 Task: Look for space in Santa Cruz del Norte, Cuba from 2nd June, 2023 to 9th June, 2023 for 5 adults in price range Rs.7000 to Rs.13000. Place can be shared room with 2 bedrooms having 5 beds and 2 bathrooms. Property type can be house, flat, guest house. Booking option can be shelf check-in. Required host language is .
Action: Mouse moved to (361, 124)
Screenshot: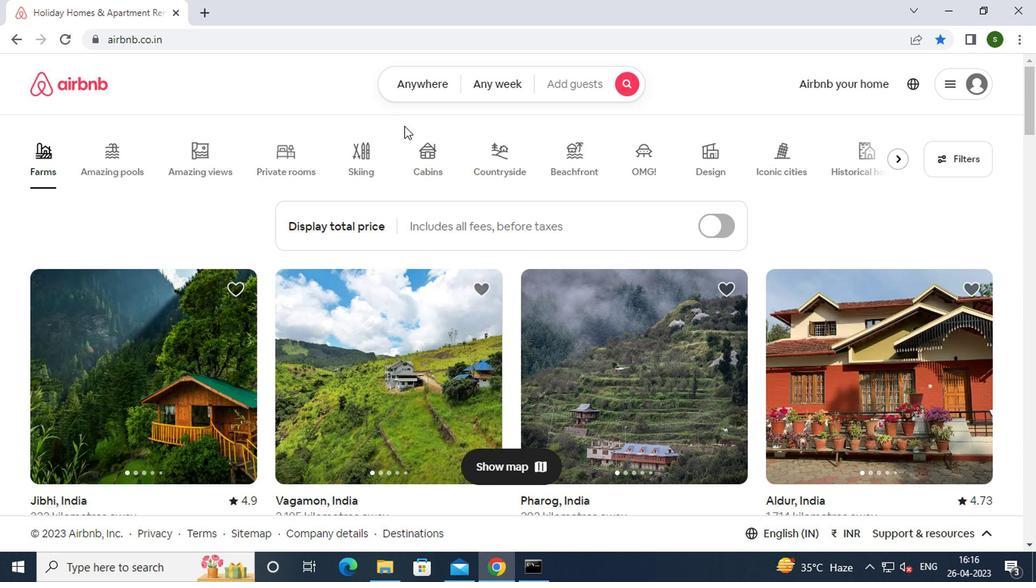 
Action: Mouse pressed left at (361, 124)
Screenshot: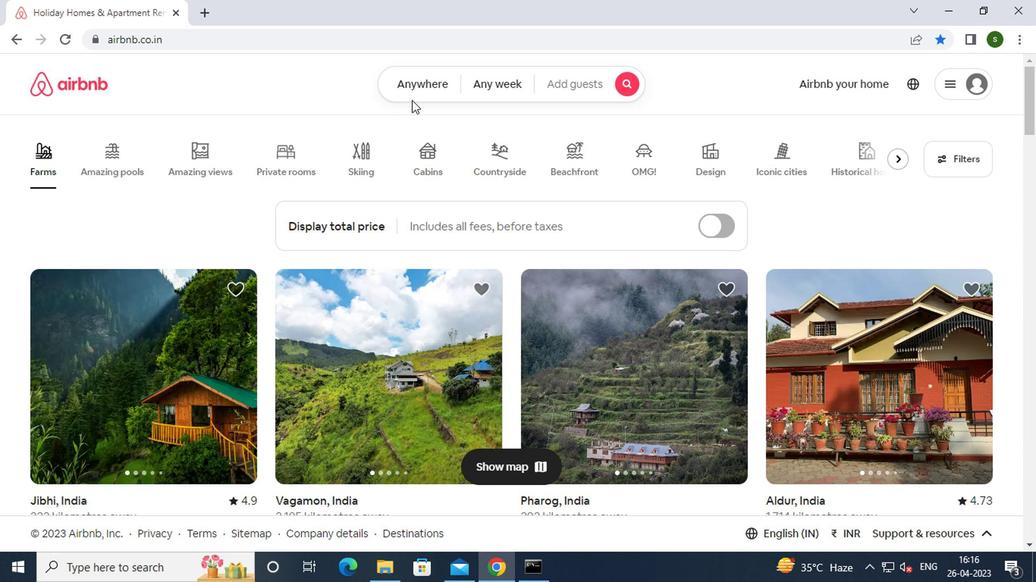 
Action: Mouse moved to (282, 172)
Screenshot: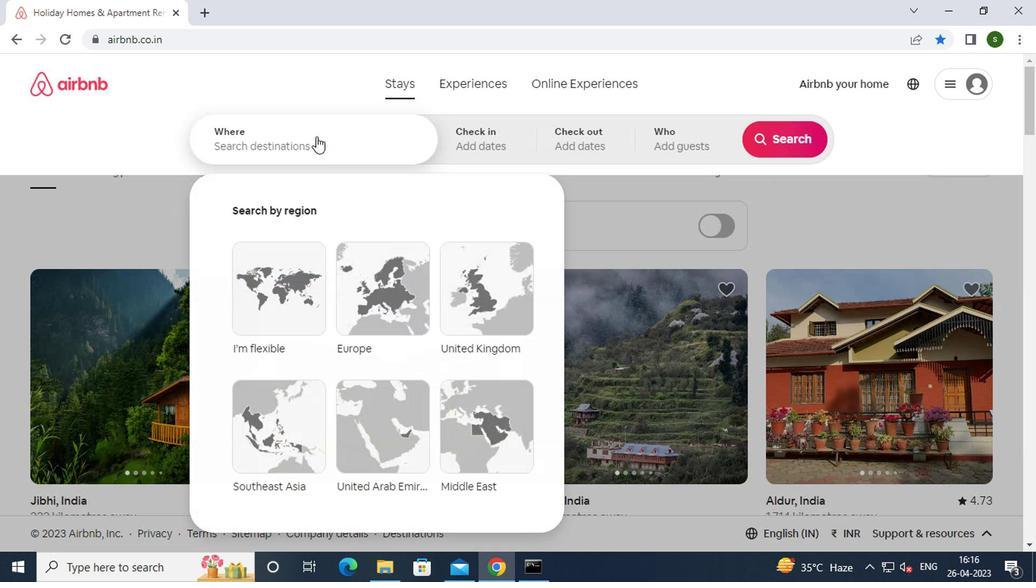 
Action: Mouse pressed left at (282, 172)
Screenshot: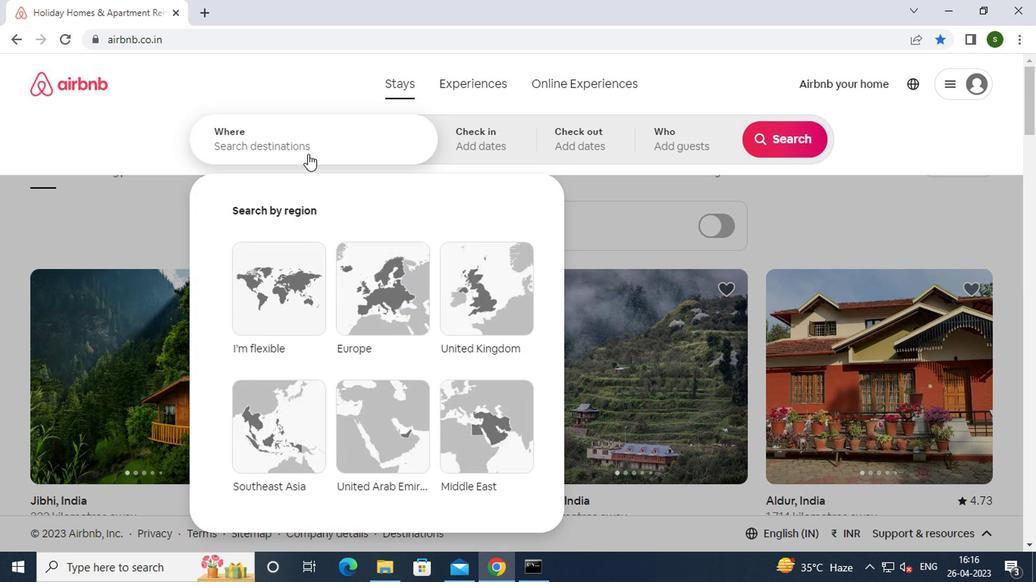 
Action: Key pressed s<Key.caps_lock>anta<Key.space><Key.caps_lock>c<Key.caps_lock>ruz<Key.space>del<Key.space><Key.caps_lock>n<Key.caps_lock>orte,
Screenshot: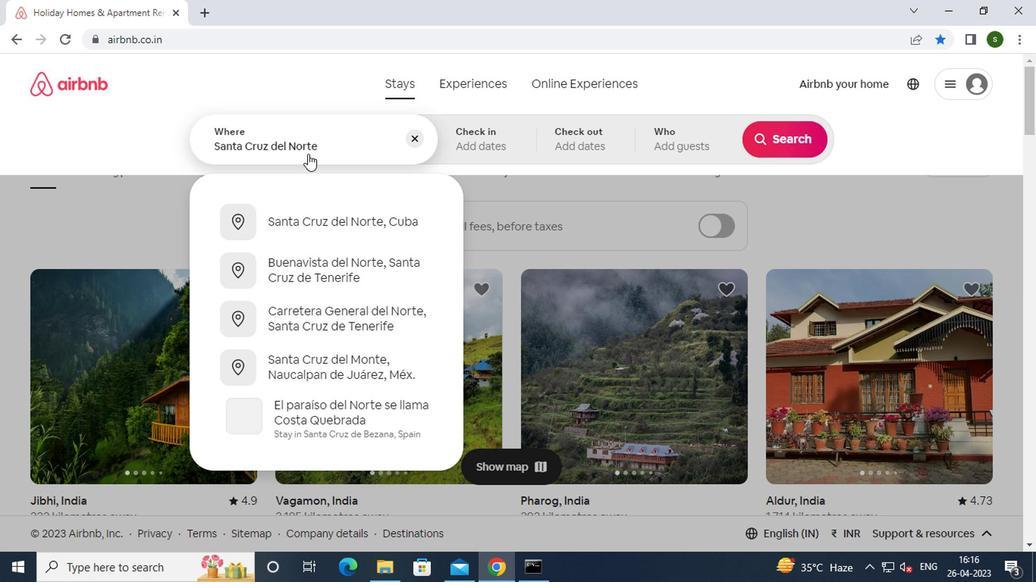 
Action: Mouse moved to (320, 214)
Screenshot: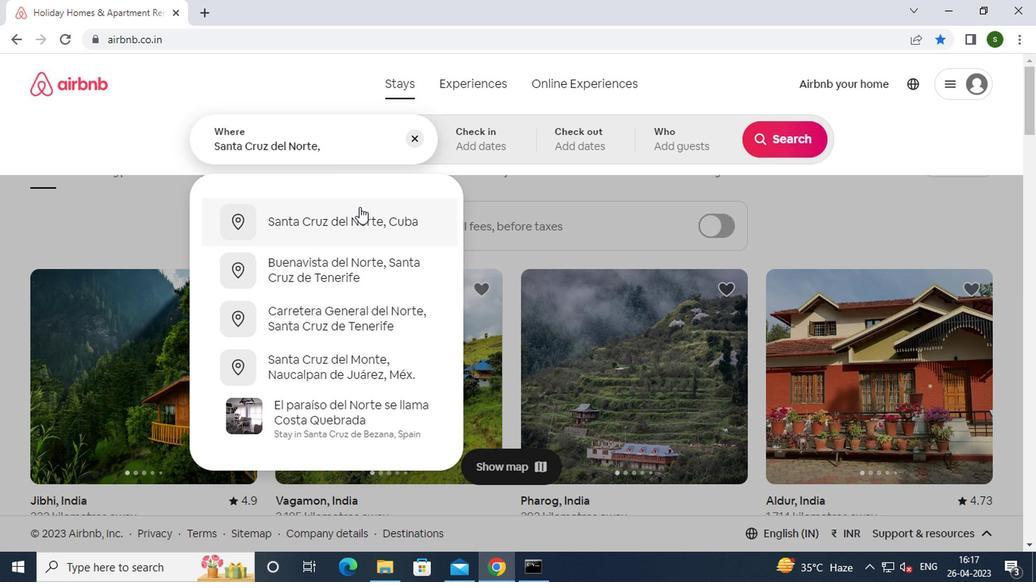 
Action: Mouse pressed left at (320, 214)
Screenshot: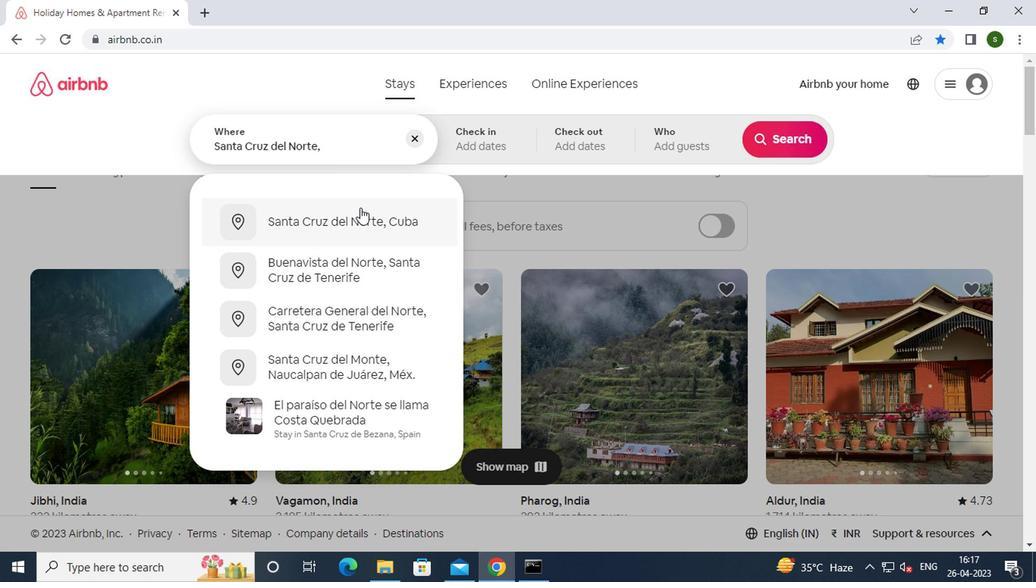 
Action: Mouse moved to (614, 250)
Screenshot: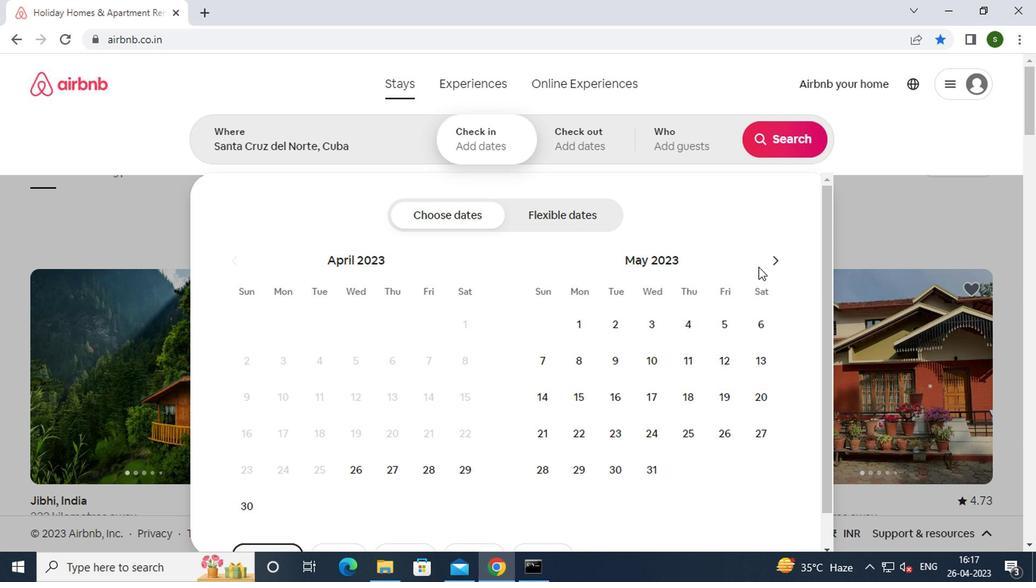 
Action: Mouse pressed left at (614, 250)
Screenshot: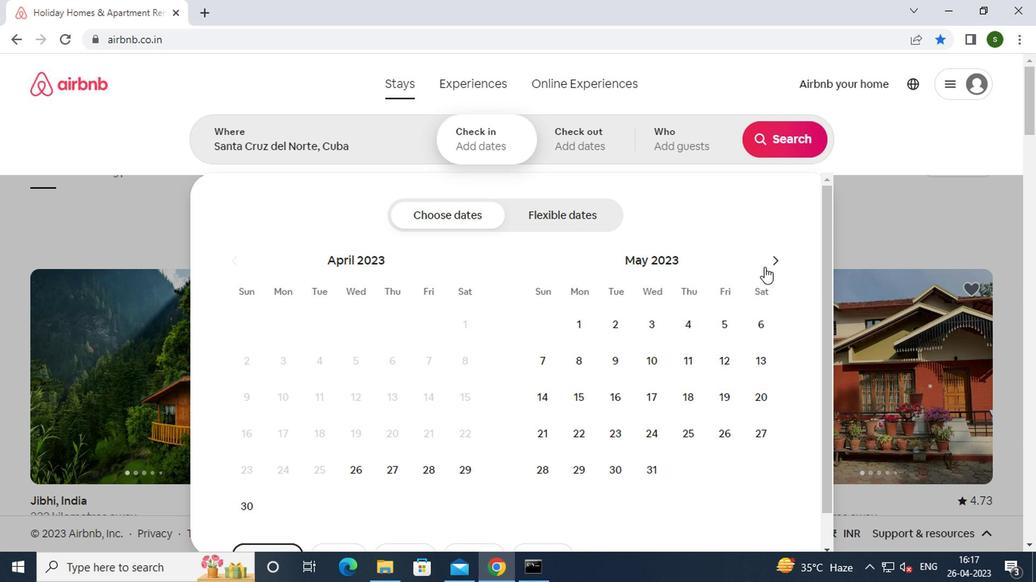
Action: Mouse moved to (573, 290)
Screenshot: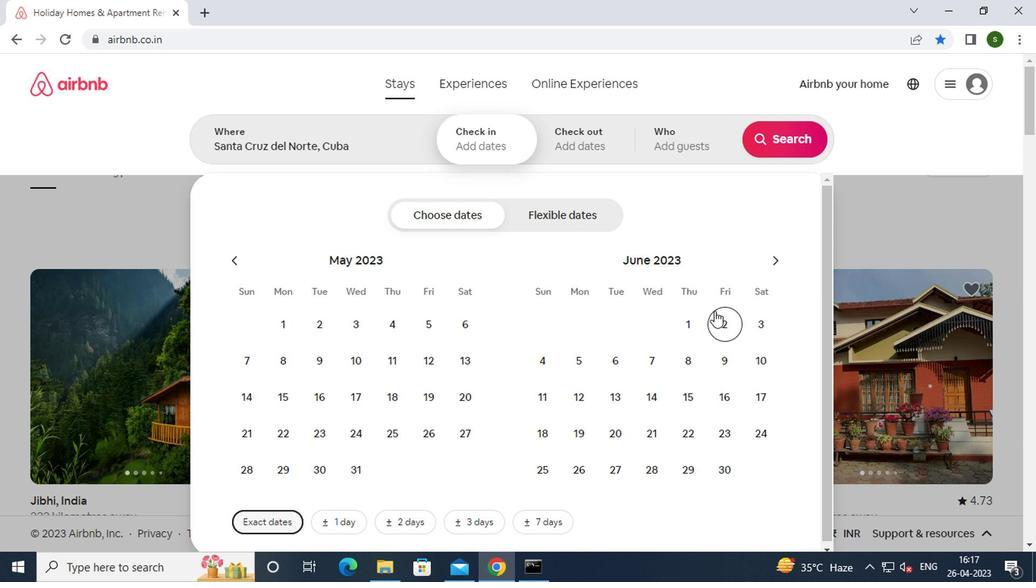 
Action: Mouse pressed left at (573, 290)
Screenshot: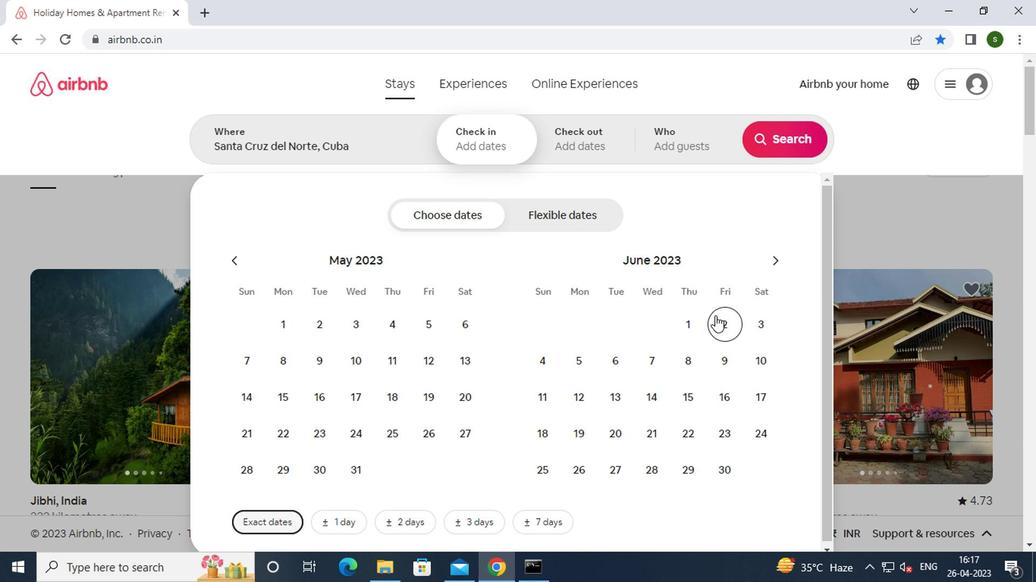
Action: Mouse moved to (578, 318)
Screenshot: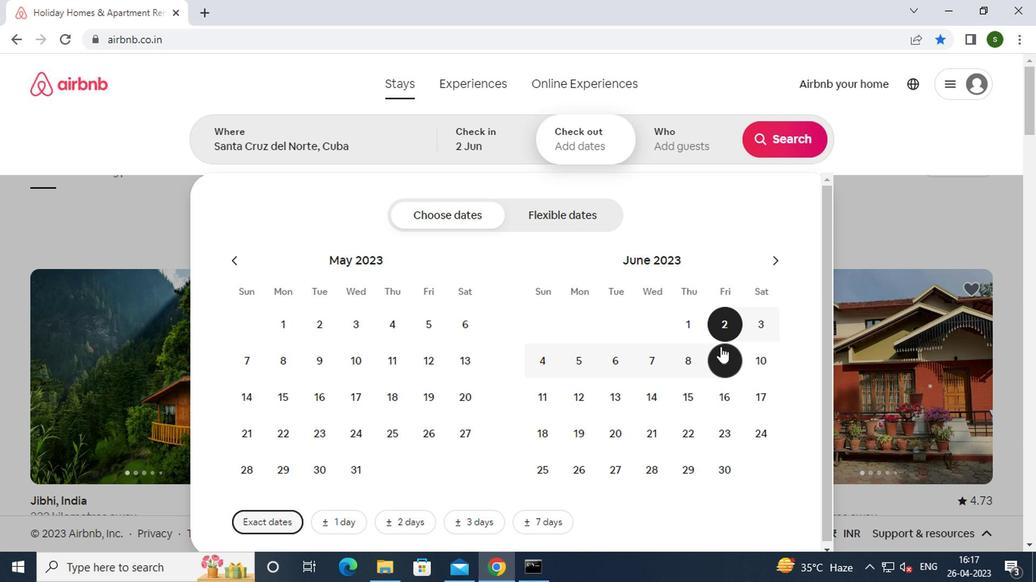 
Action: Mouse pressed left at (578, 318)
Screenshot: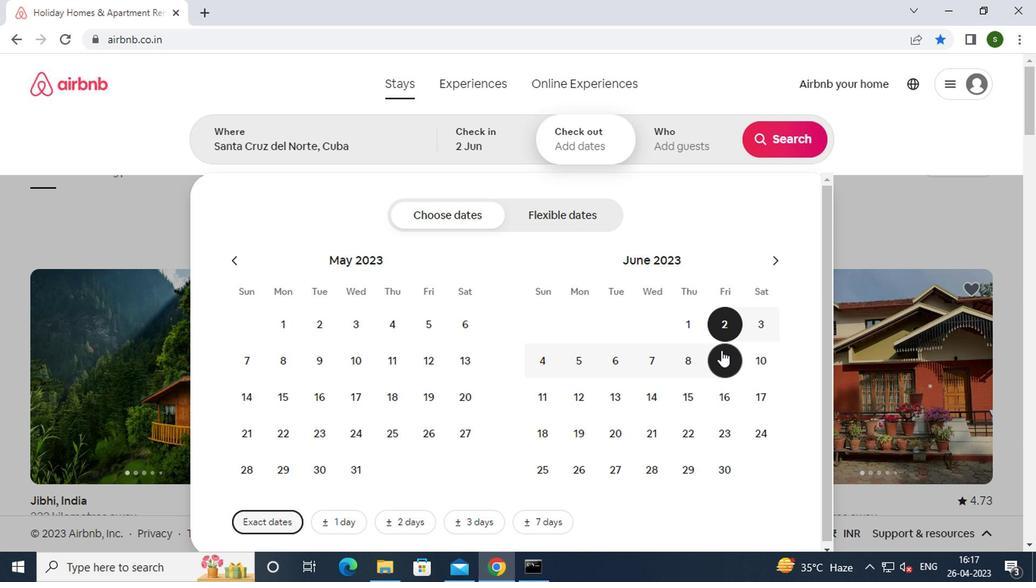
Action: Mouse moved to (550, 170)
Screenshot: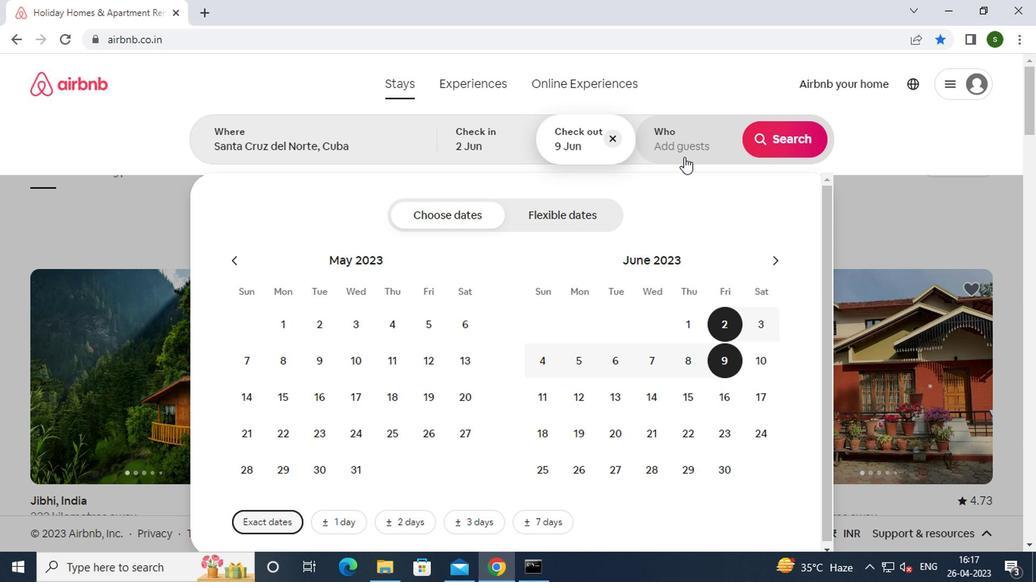 
Action: Mouse pressed left at (550, 170)
Screenshot: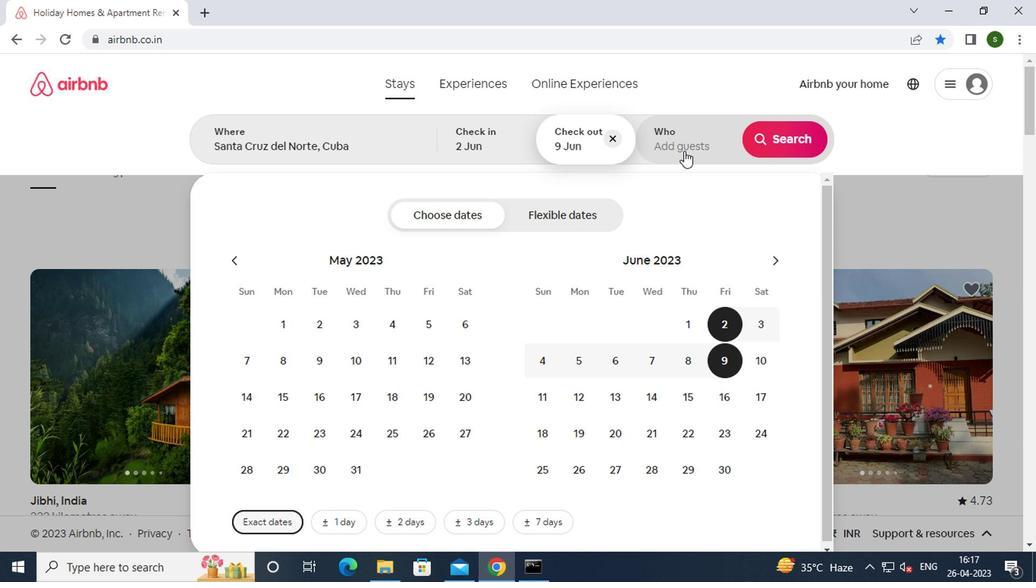 
Action: Mouse moved to (625, 219)
Screenshot: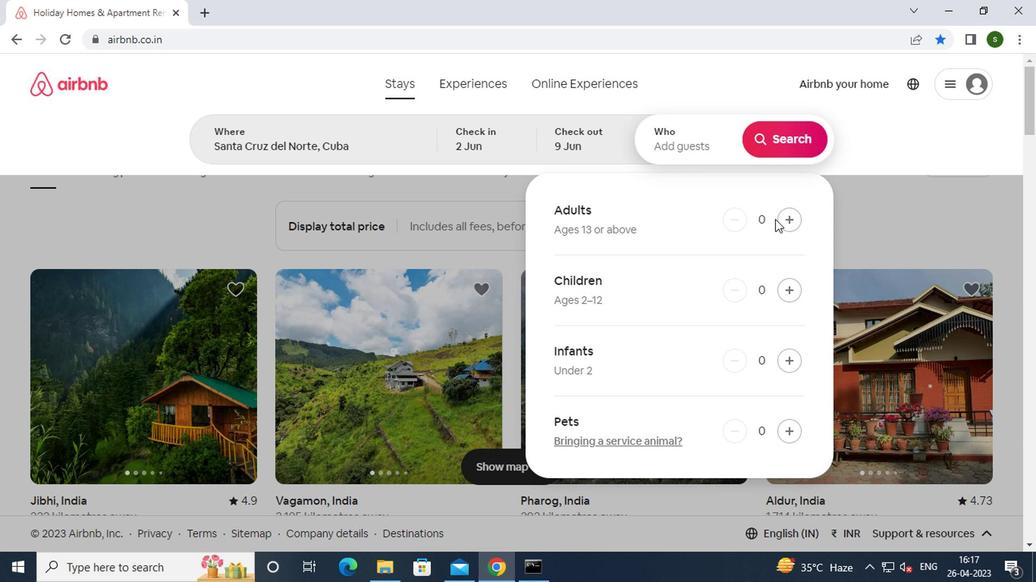 
Action: Mouse pressed left at (625, 219)
Screenshot: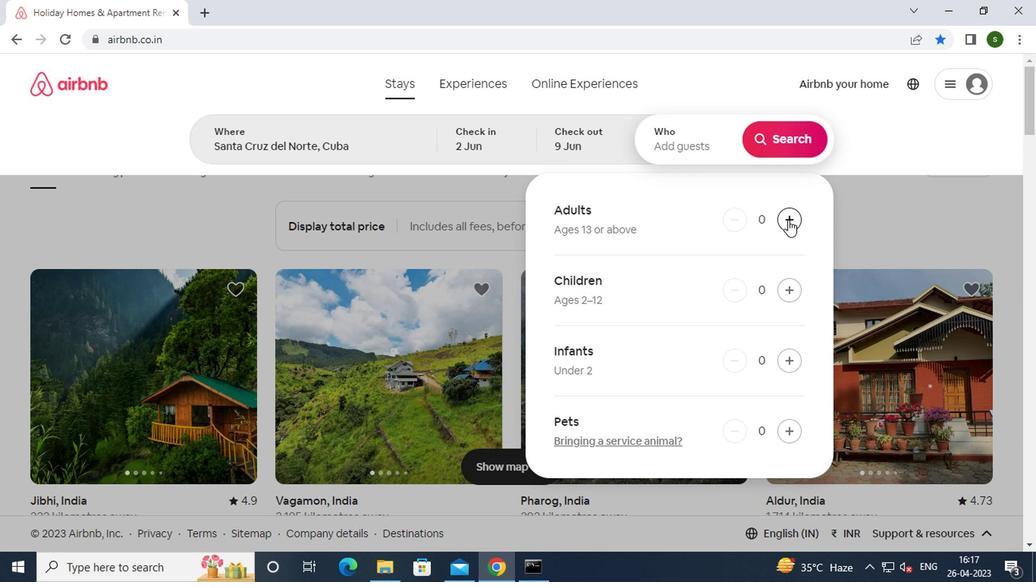 
Action: Mouse pressed left at (625, 219)
Screenshot: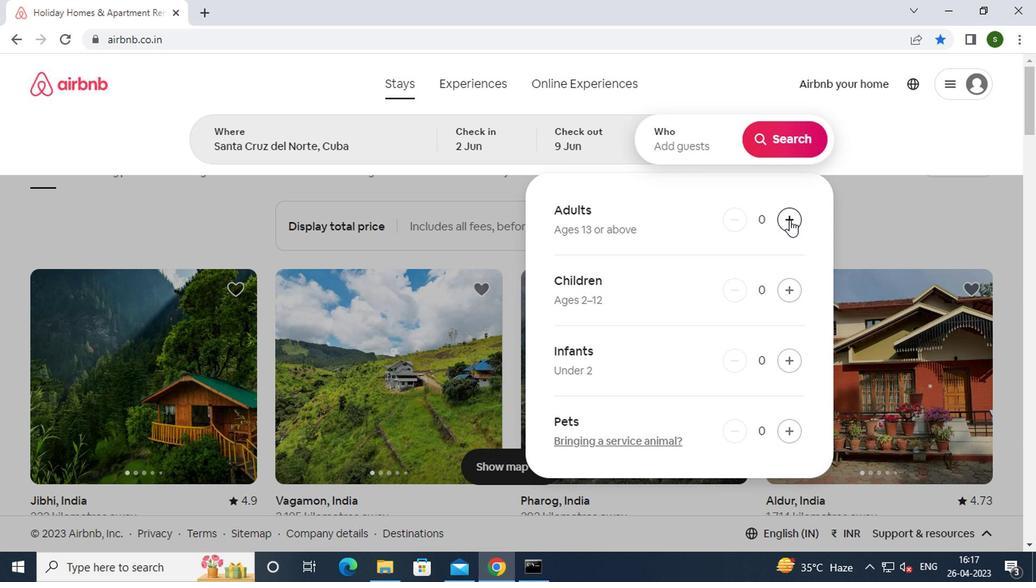 
Action: Mouse pressed left at (625, 219)
Screenshot: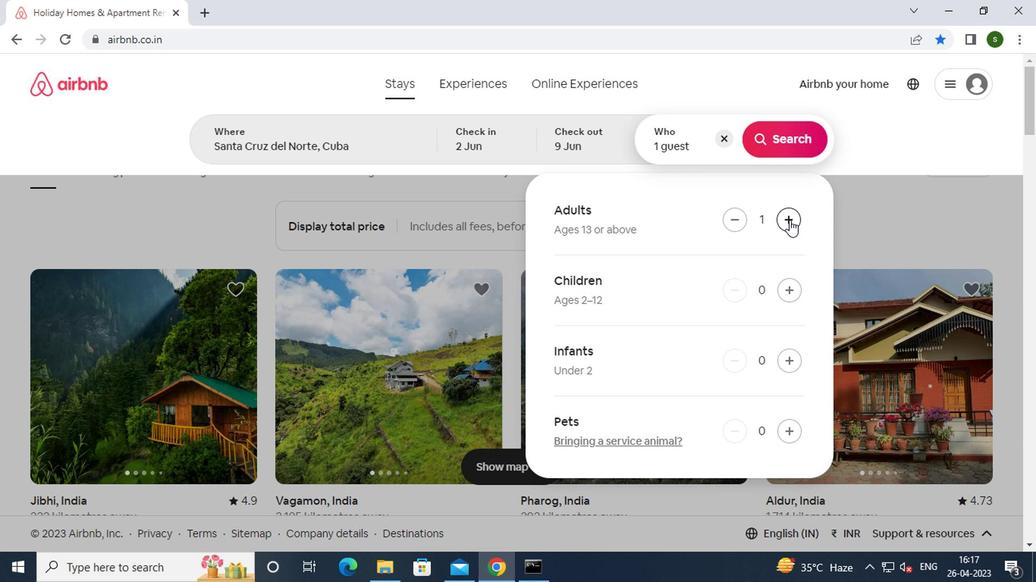 
Action: Mouse pressed left at (625, 219)
Screenshot: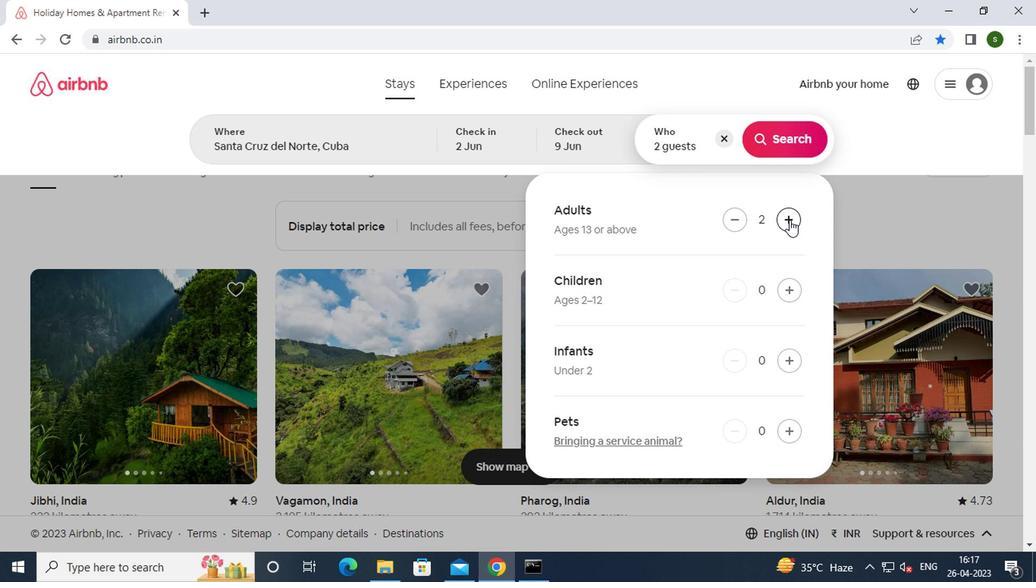 
Action: Mouse pressed left at (625, 219)
Screenshot: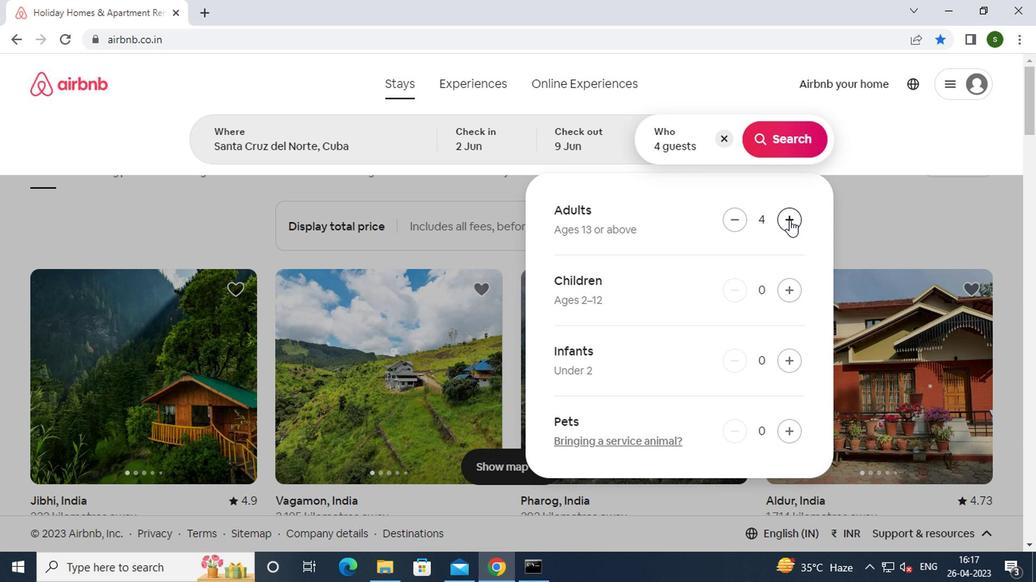 
Action: Mouse moved to (619, 167)
Screenshot: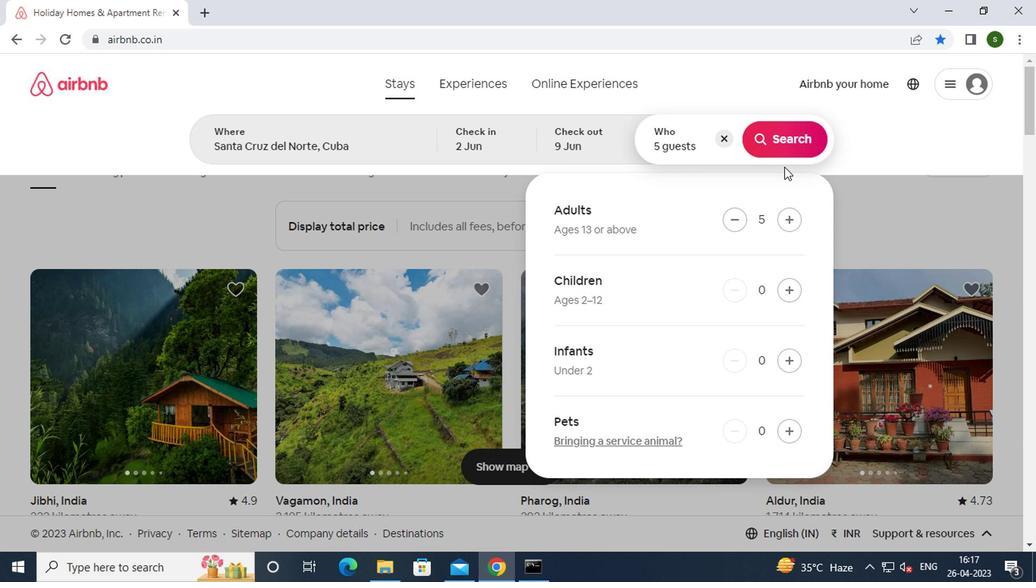 
Action: Mouse pressed left at (619, 167)
Screenshot: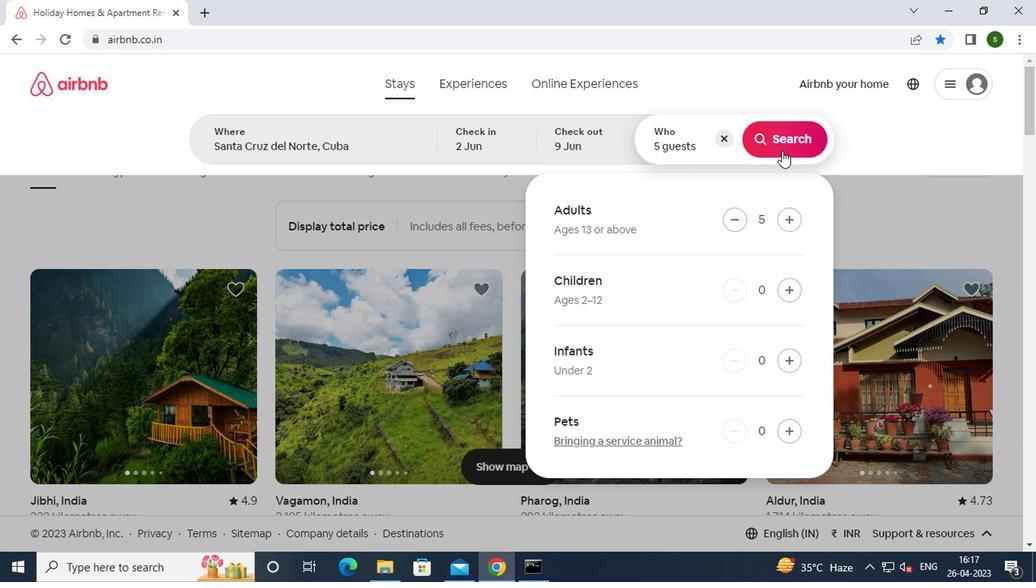 
Action: Mouse moved to (730, 169)
Screenshot: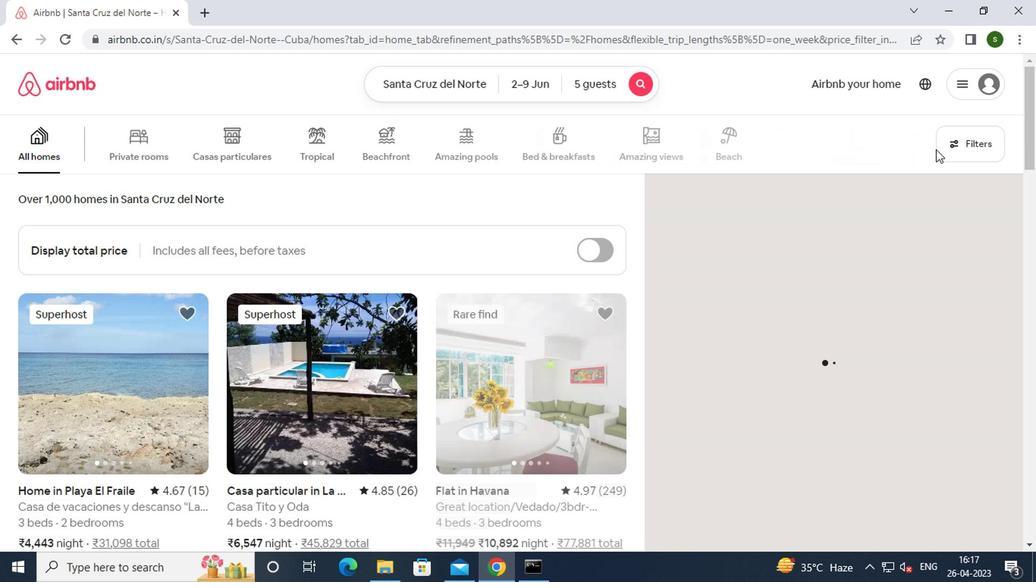 
Action: Mouse pressed left at (730, 169)
Screenshot: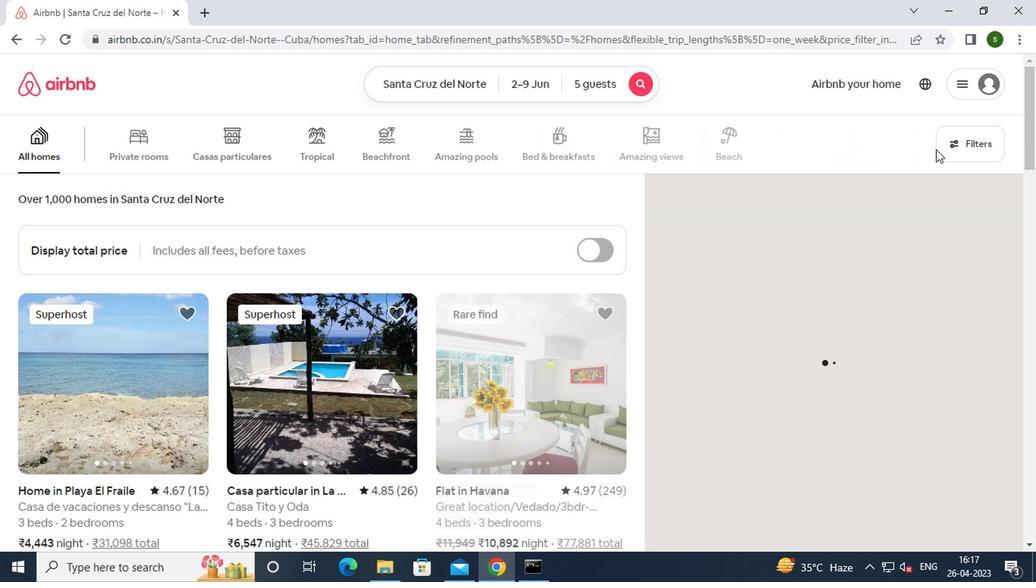 
Action: Mouse moved to (320, 299)
Screenshot: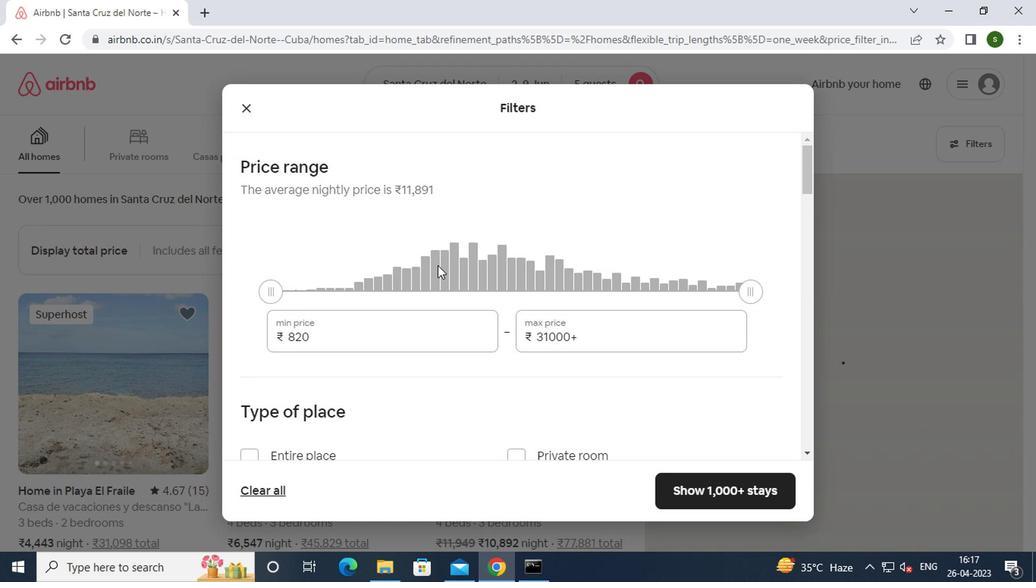 
Action: Mouse pressed left at (320, 299)
Screenshot: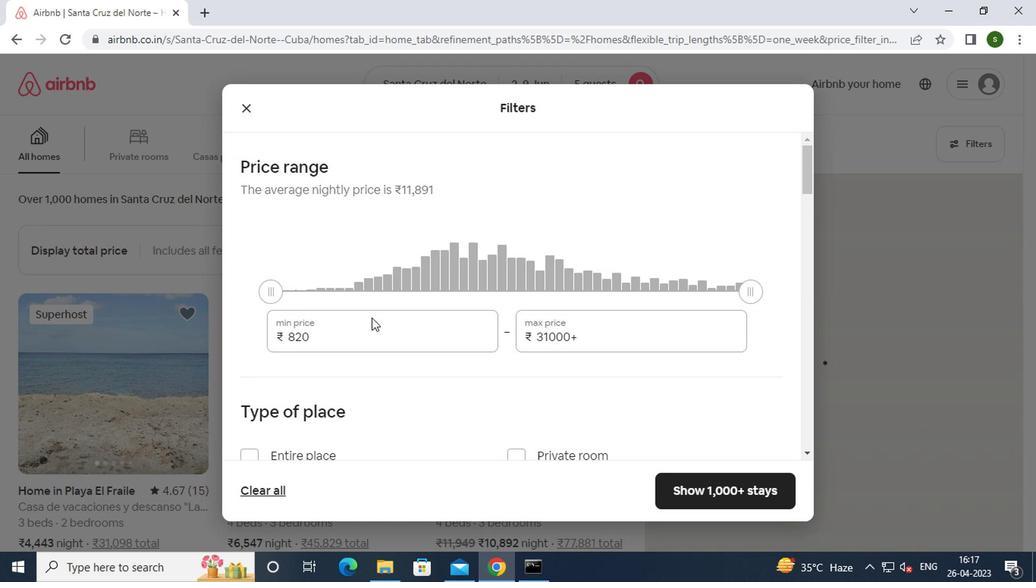 
Action: Key pressed <Key.backspace><Key.backspace><Key.backspace><Key.backspace><Key.backspace><Key.backspace><Key.backspace><Key.backspace><Key.backspace>7000
Screenshot: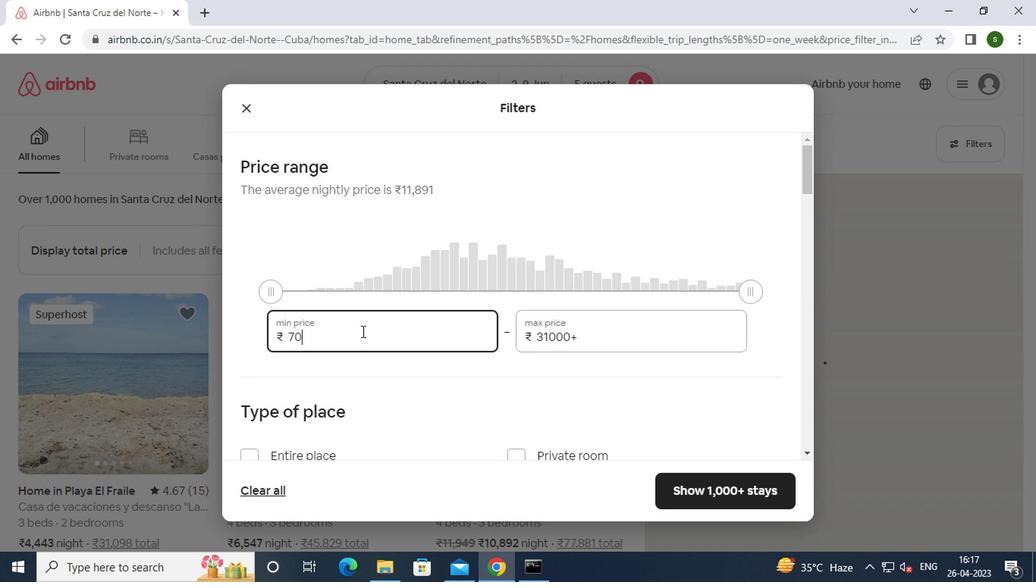 
Action: Mouse moved to (506, 303)
Screenshot: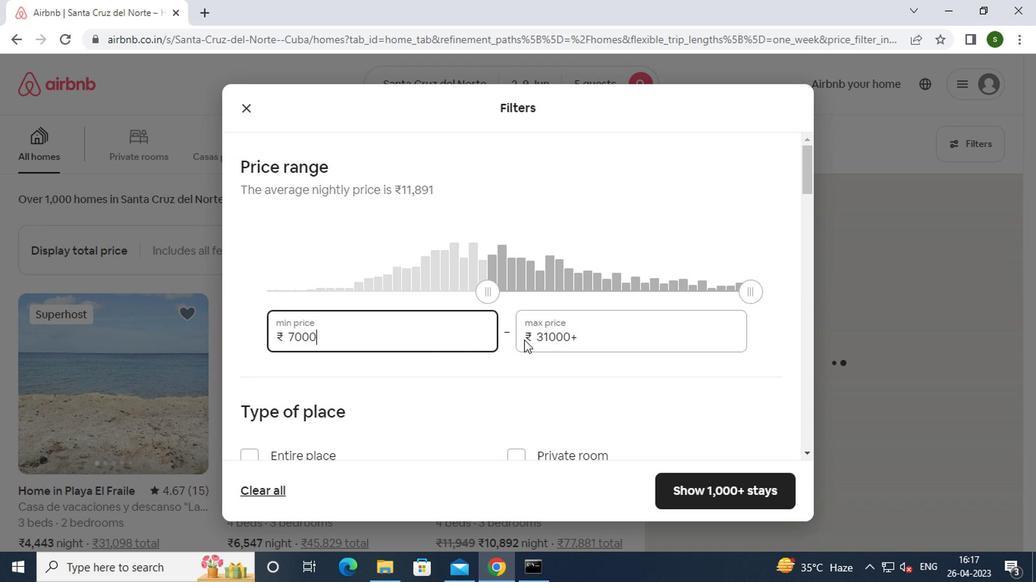 
Action: Mouse pressed left at (506, 303)
Screenshot: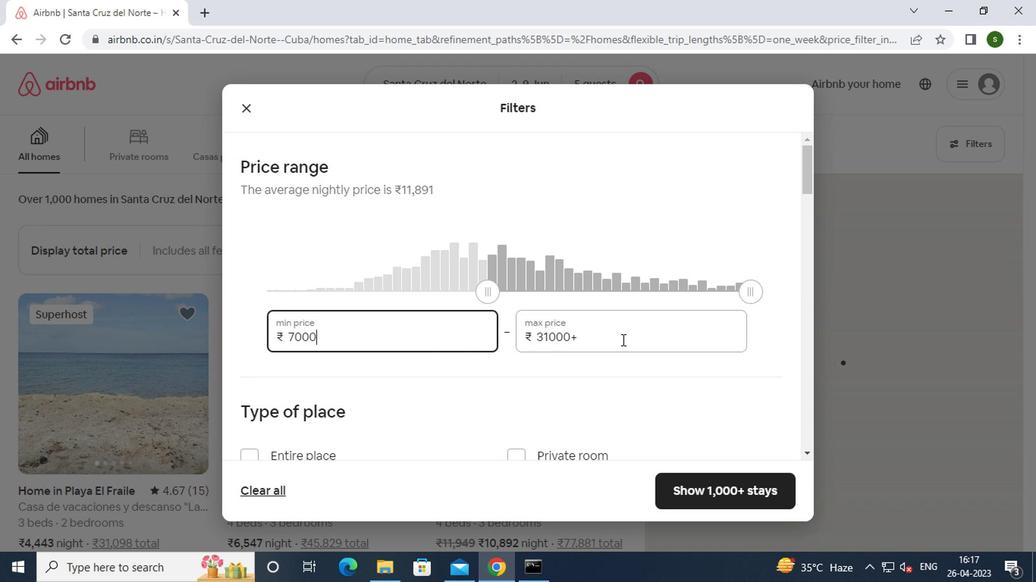 
Action: Mouse moved to (473, 314)
Screenshot: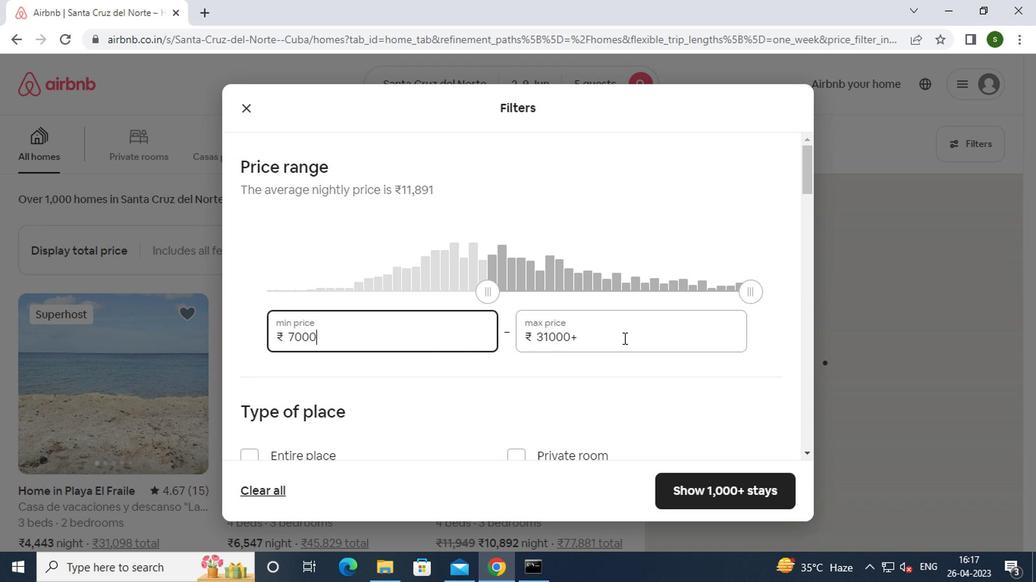
Action: Key pressed <Key.backspace><Key.backspace><Key.backspace><Key.backspace><Key.backspace><Key.backspace><Key.backspace><Key.backspace><Key.backspace><Key.backspace><Key.backspace><Key.backspace><Key.backspace><Key.backspace><Key.backspace>1300<Key.backspace><Key.backspace><Key.backspace><Key.backspace><Key.backspace><Key.backspace><Key.backspace><Key.backspace><Key.backspace><Key.backspace><Key.backspace>13000
Screenshot: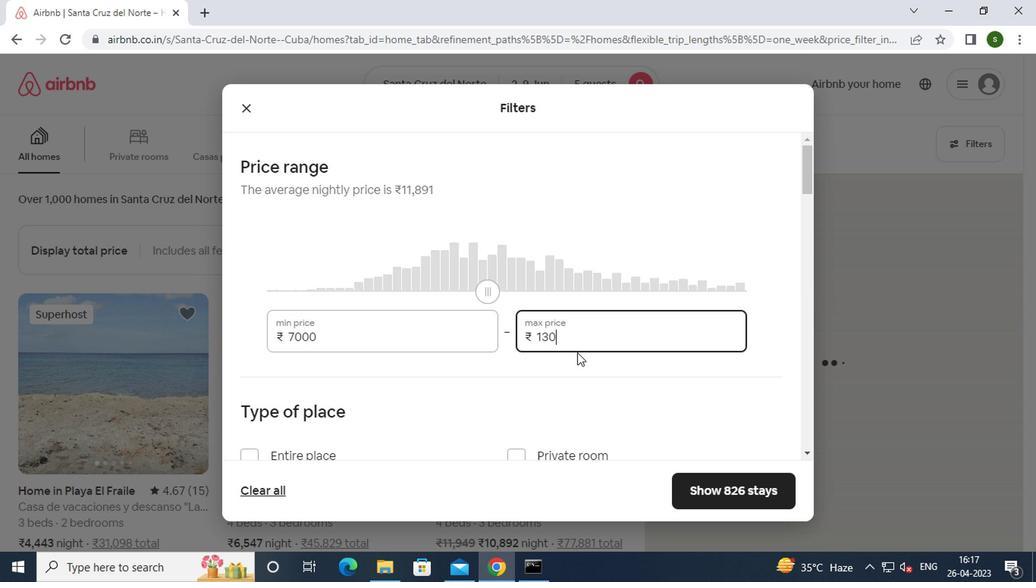 
Action: Mouse moved to (396, 317)
Screenshot: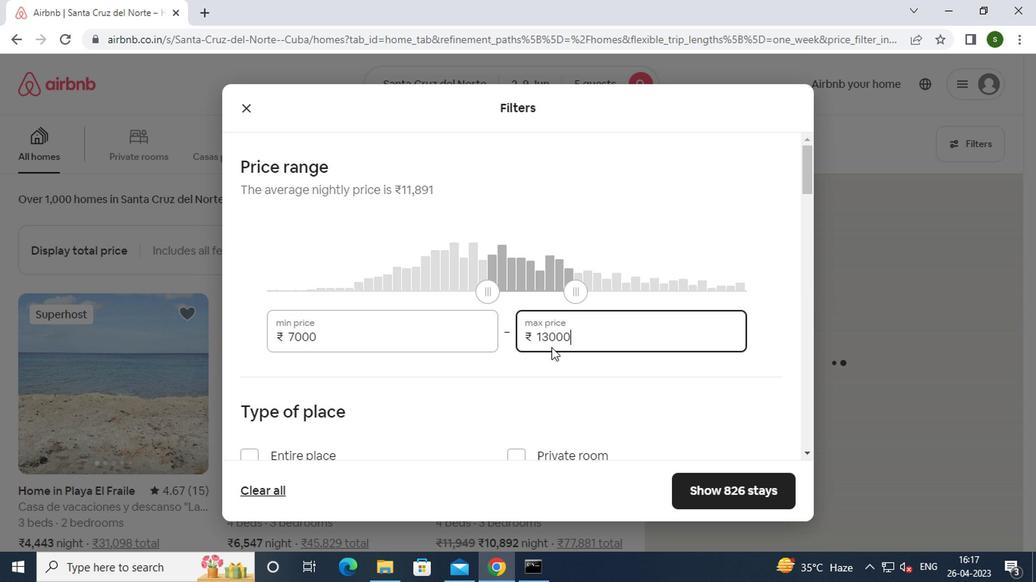 
Action: Mouse scrolled (396, 316) with delta (0, 0)
Screenshot: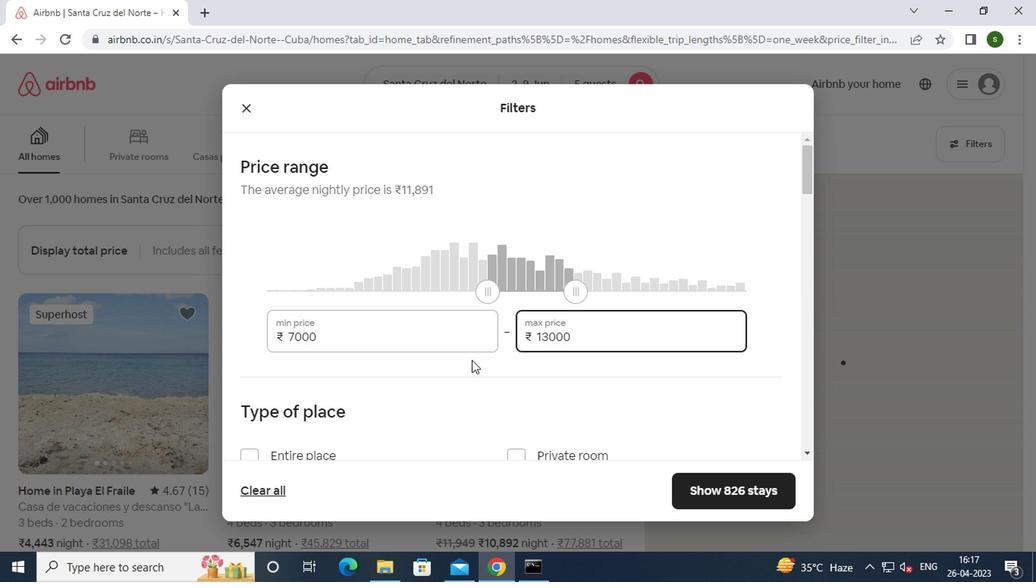 
Action: Mouse scrolled (396, 316) with delta (0, 0)
Screenshot: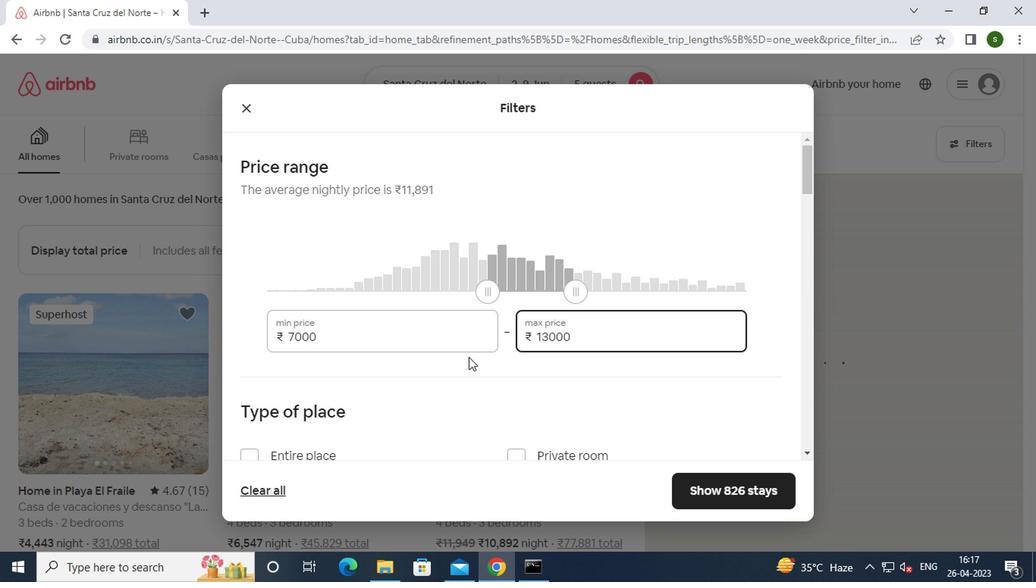 
Action: Mouse moved to (289, 330)
Screenshot: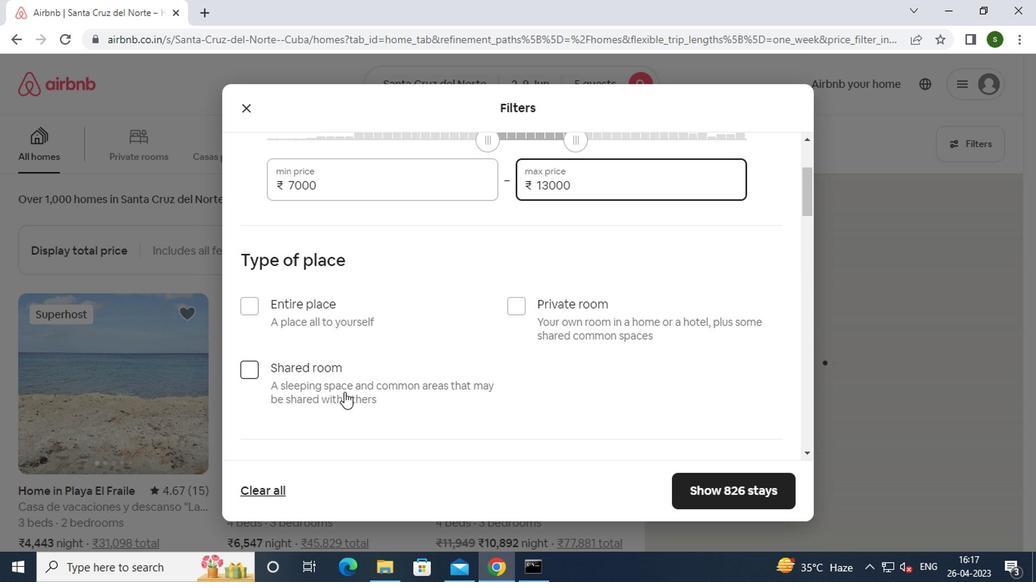 
Action: Mouse pressed left at (289, 330)
Screenshot: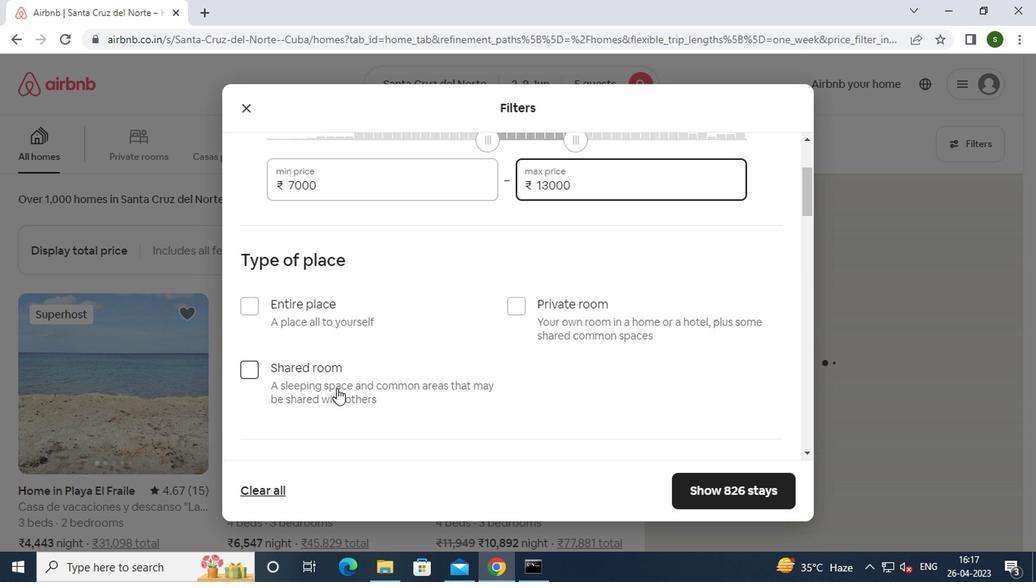 
Action: Mouse scrolled (289, 330) with delta (0, 0)
Screenshot: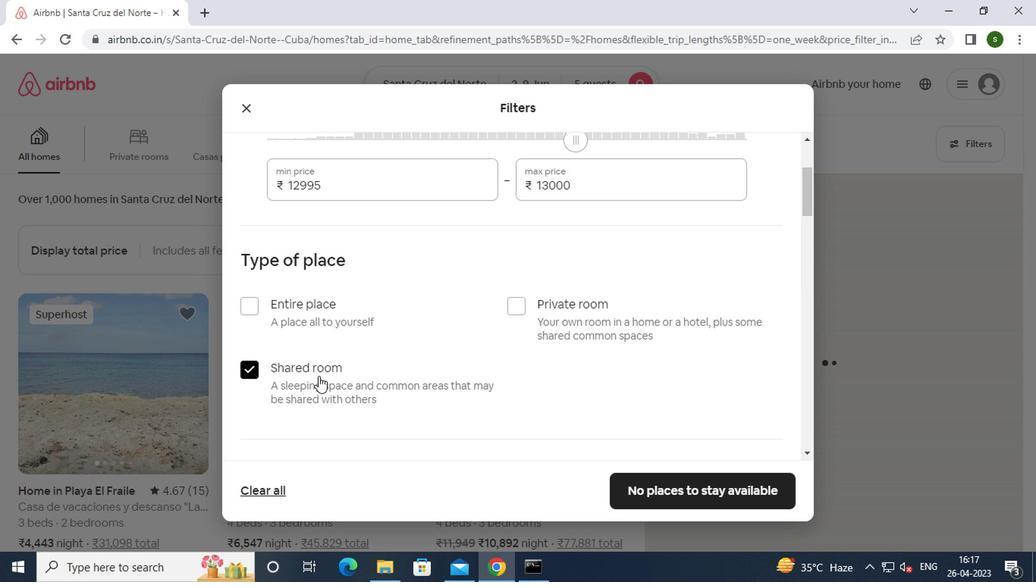 
Action: Mouse scrolled (289, 330) with delta (0, 0)
Screenshot: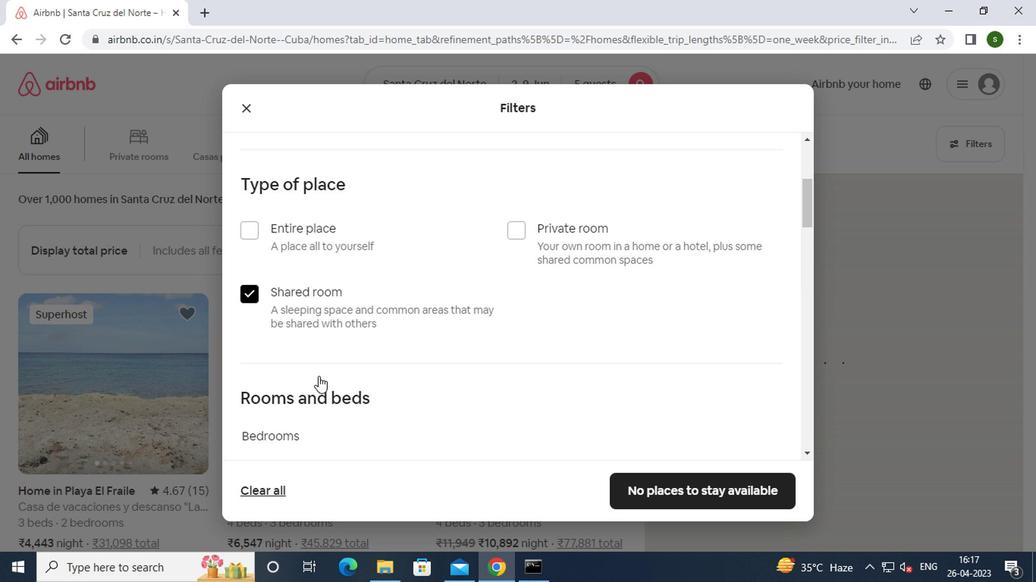 
Action: Mouse scrolled (289, 330) with delta (0, 0)
Screenshot: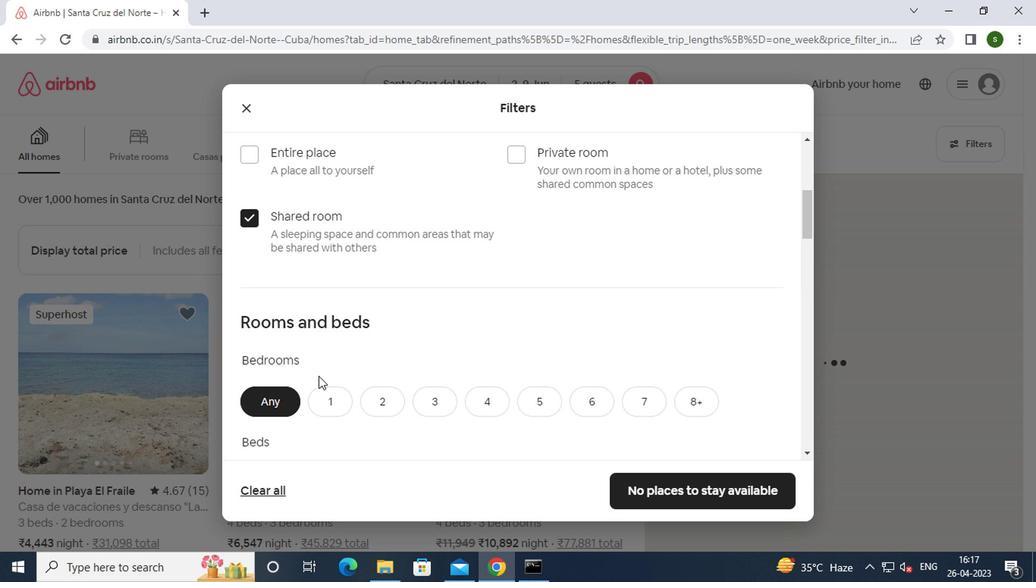 
Action: Mouse scrolled (289, 330) with delta (0, 0)
Screenshot: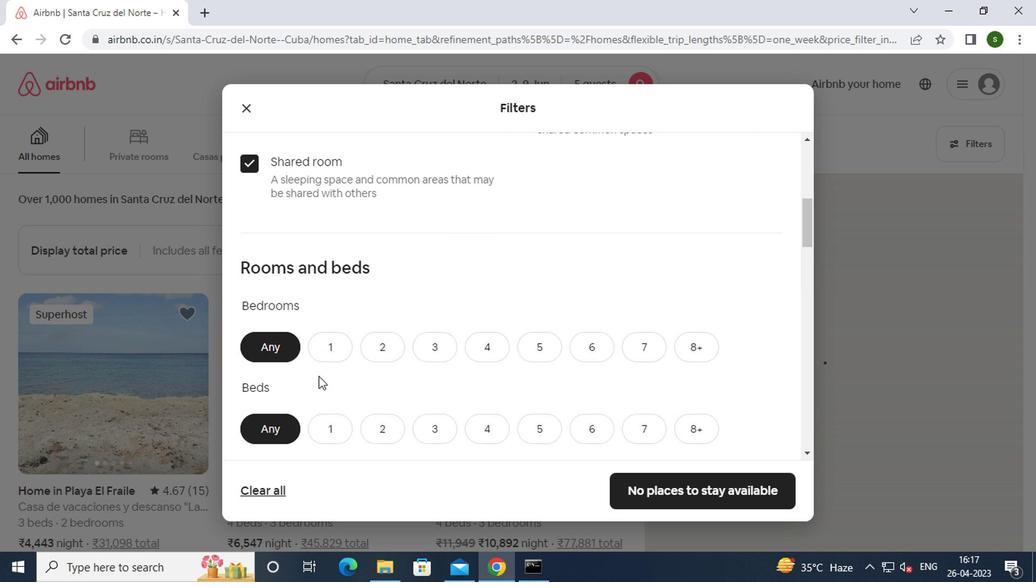 
Action: Mouse moved to (335, 239)
Screenshot: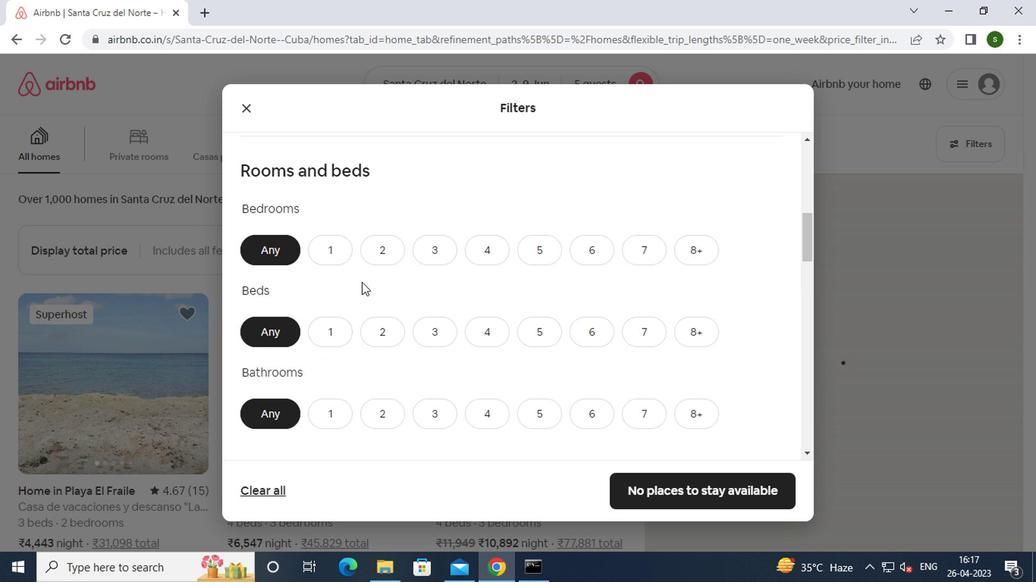 
Action: Mouse pressed left at (335, 239)
Screenshot: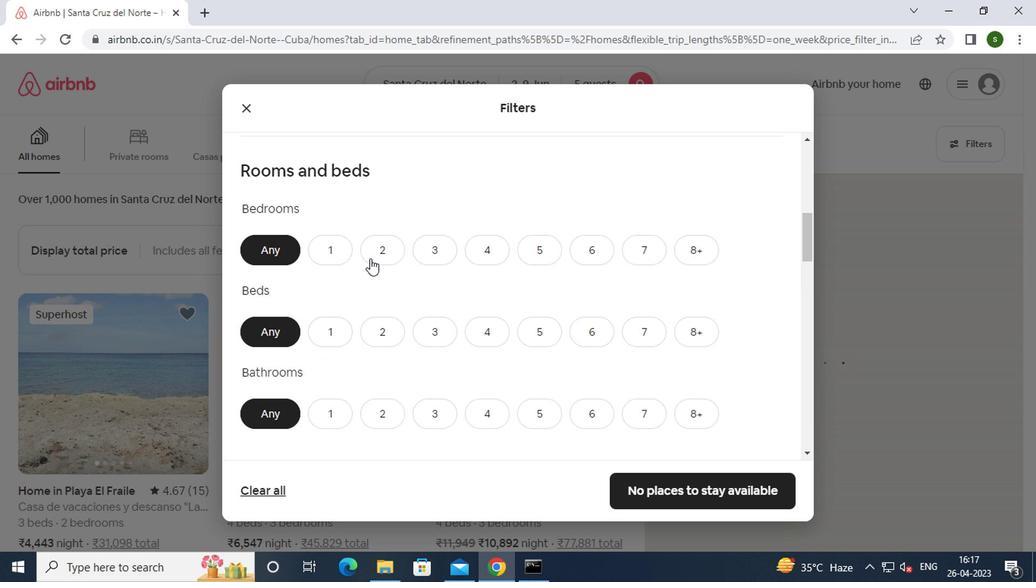 
Action: Mouse moved to (449, 303)
Screenshot: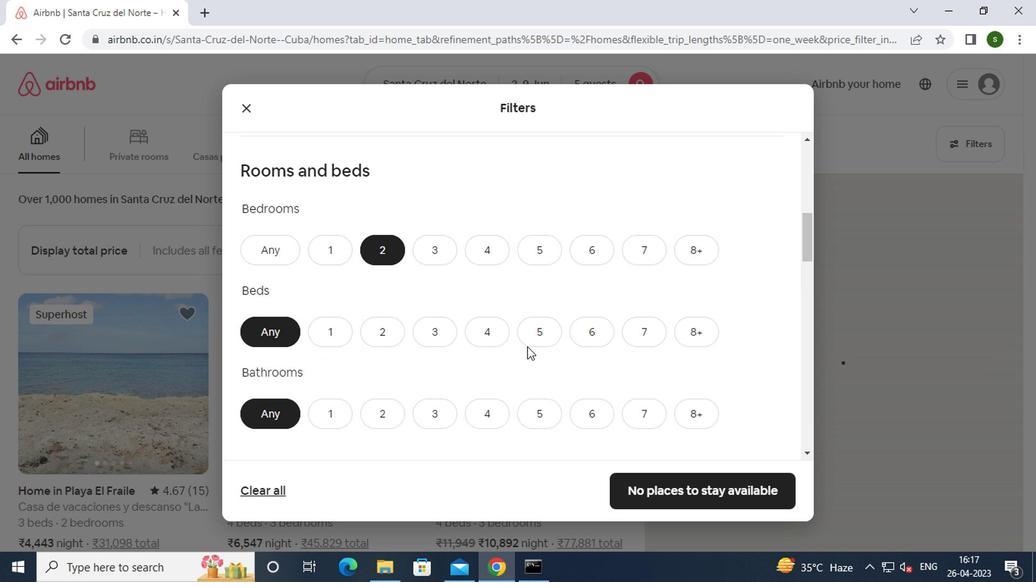 
Action: Mouse pressed left at (449, 303)
Screenshot: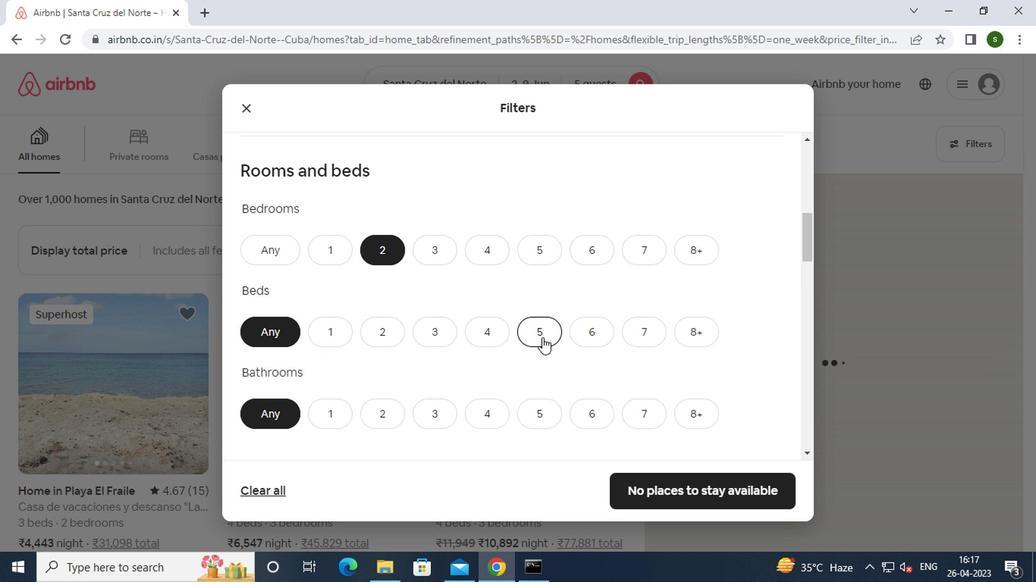 
Action: Mouse scrolled (449, 302) with delta (0, 0)
Screenshot: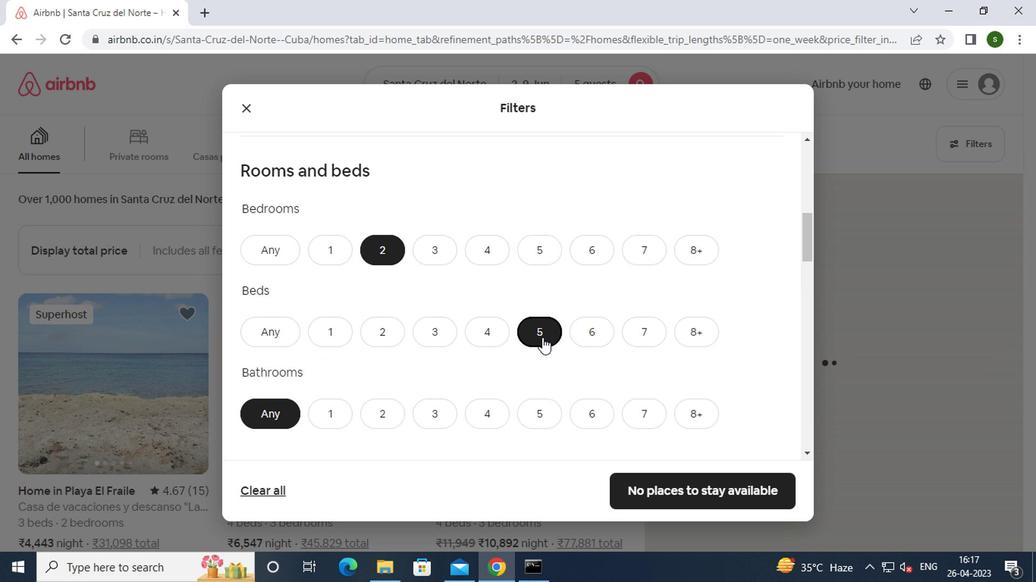 
Action: Mouse scrolled (449, 302) with delta (0, 0)
Screenshot: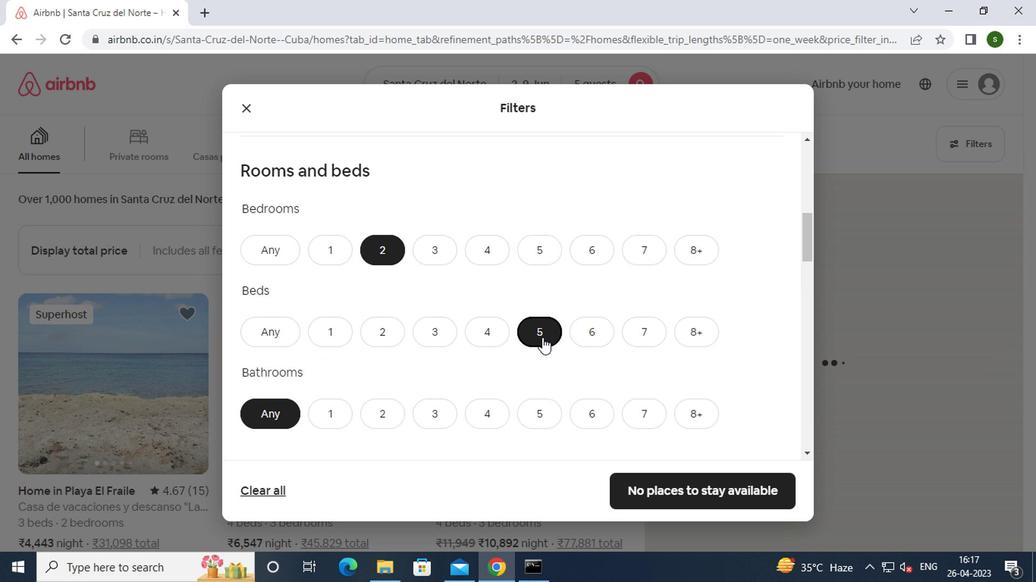 
Action: Mouse moved to (338, 256)
Screenshot: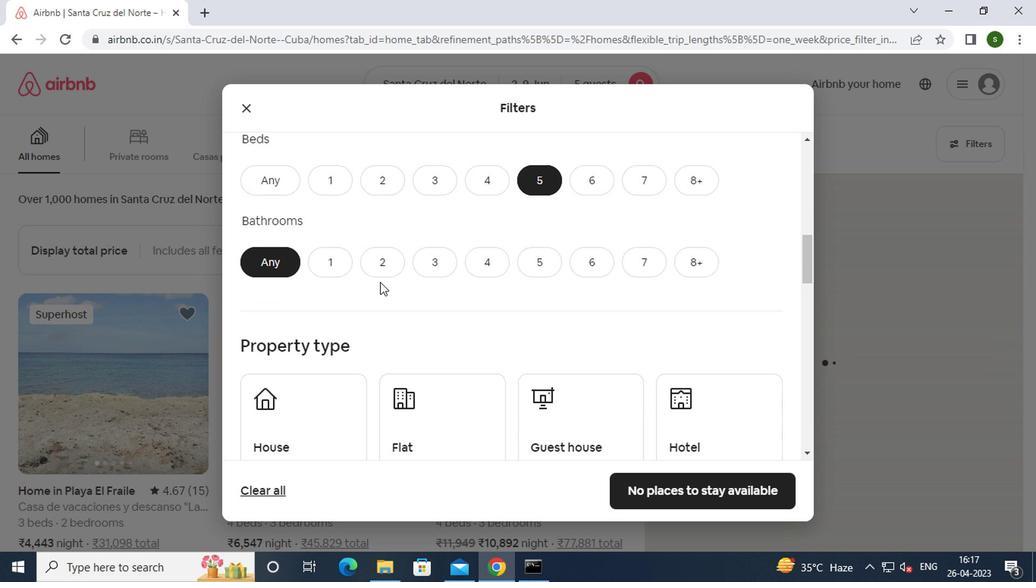 
Action: Mouse pressed left at (338, 256)
Screenshot: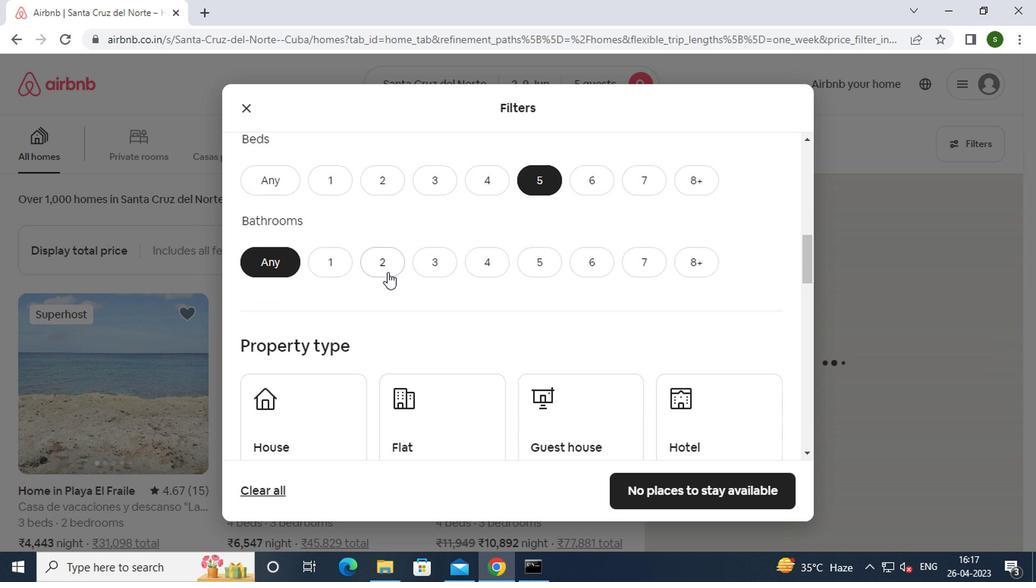 
Action: Mouse moved to (336, 257)
Screenshot: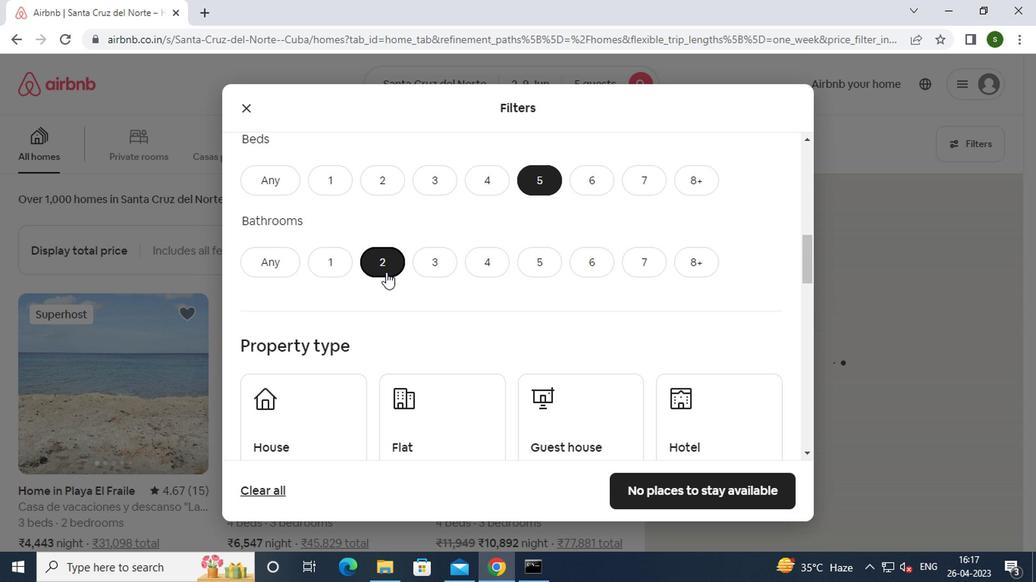
Action: Mouse scrolled (336, 256) with delta (0, 0)
Screenshot: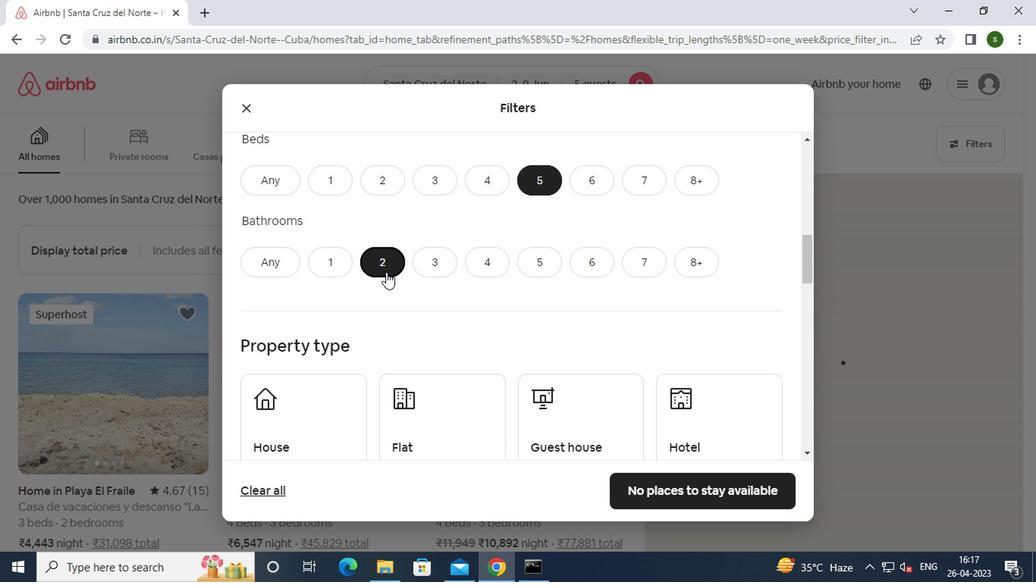 
Action: Mouse moved to (282, 287)
Screenshot: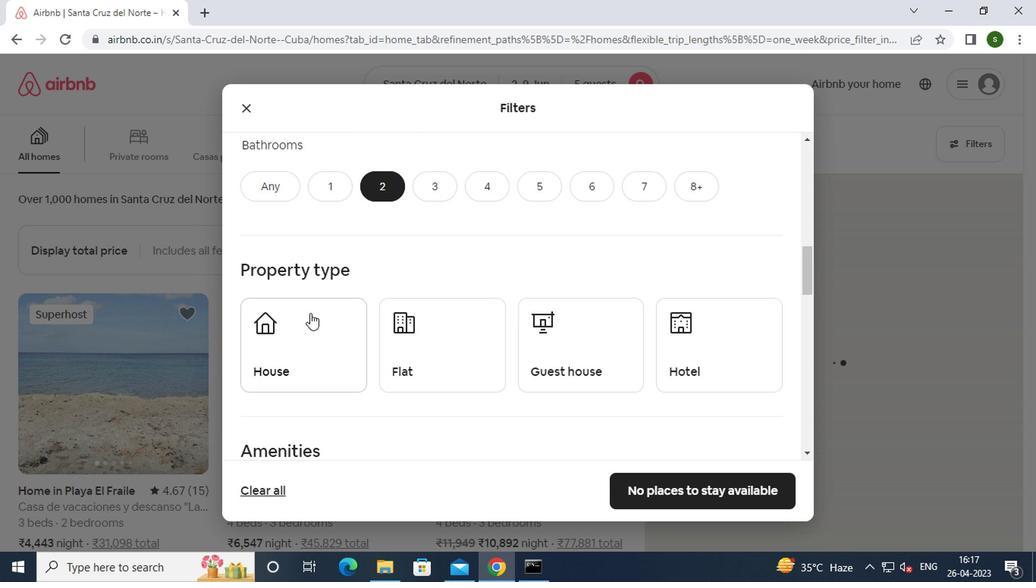 
Action: Mouse pressed left at (282, 287)
Screenshot: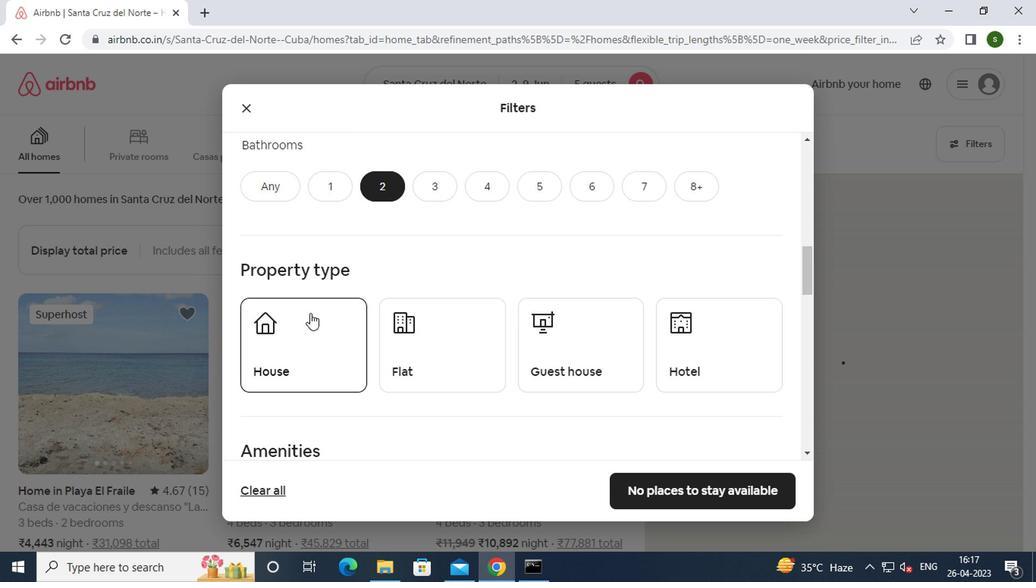 
Action: Mouse moved to (392, 310)
Screenshot: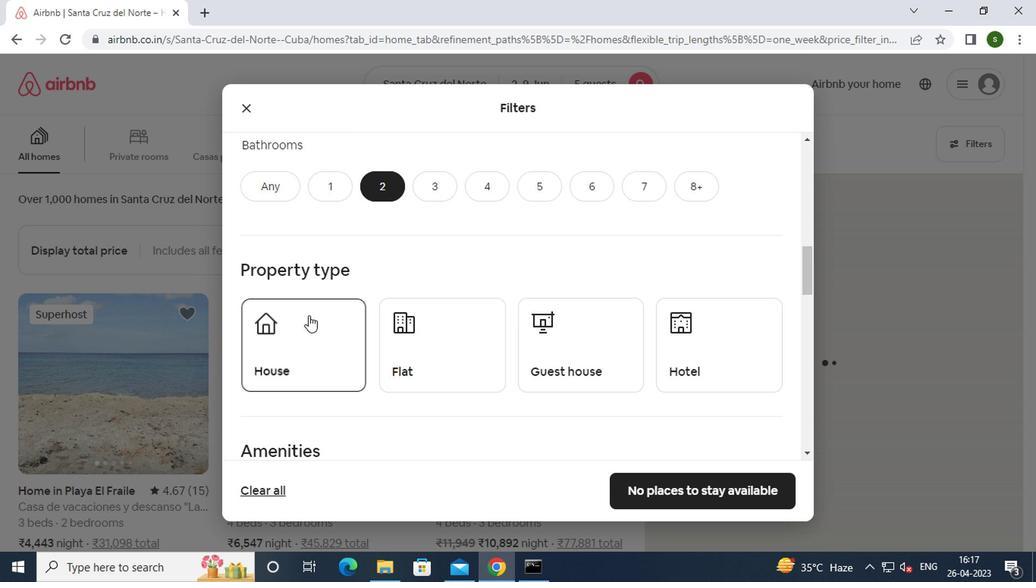 
Action: Mouse pressed left at (392, 310)
Screenshot: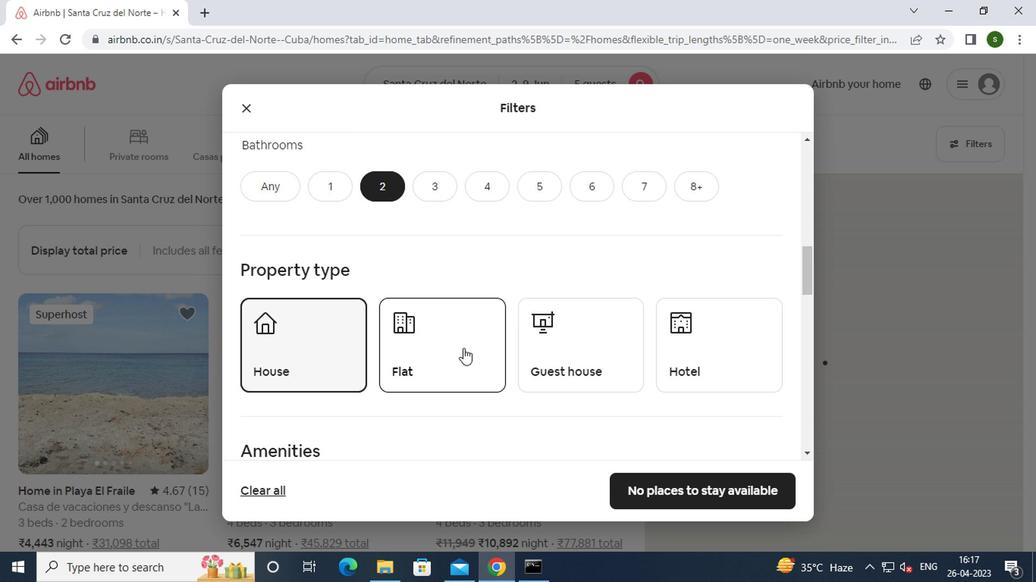 
Action: Mouse moved to (469, 307)
Screenshot: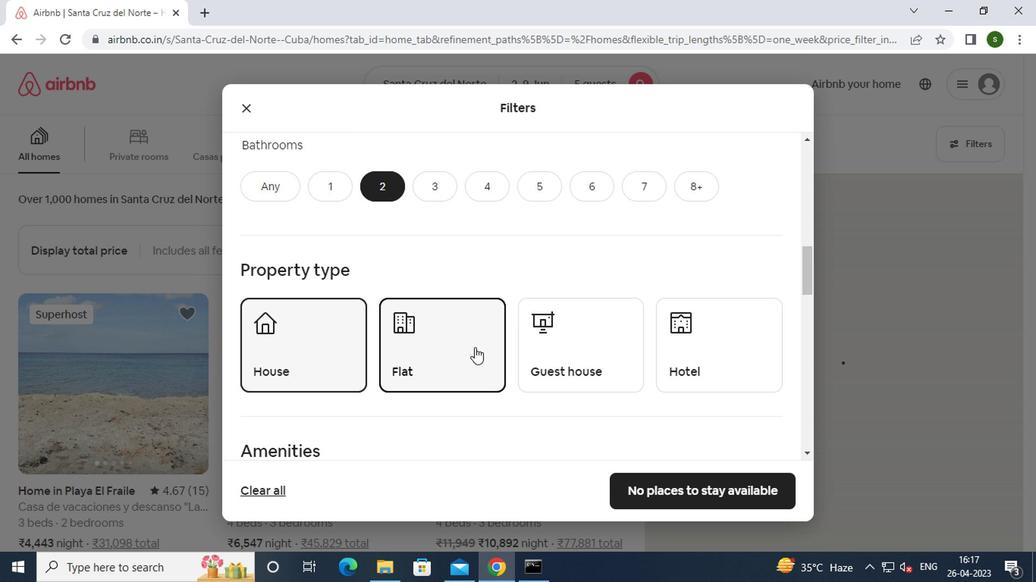
Action: Mouse pressed left at (469, 307)
Screenshot: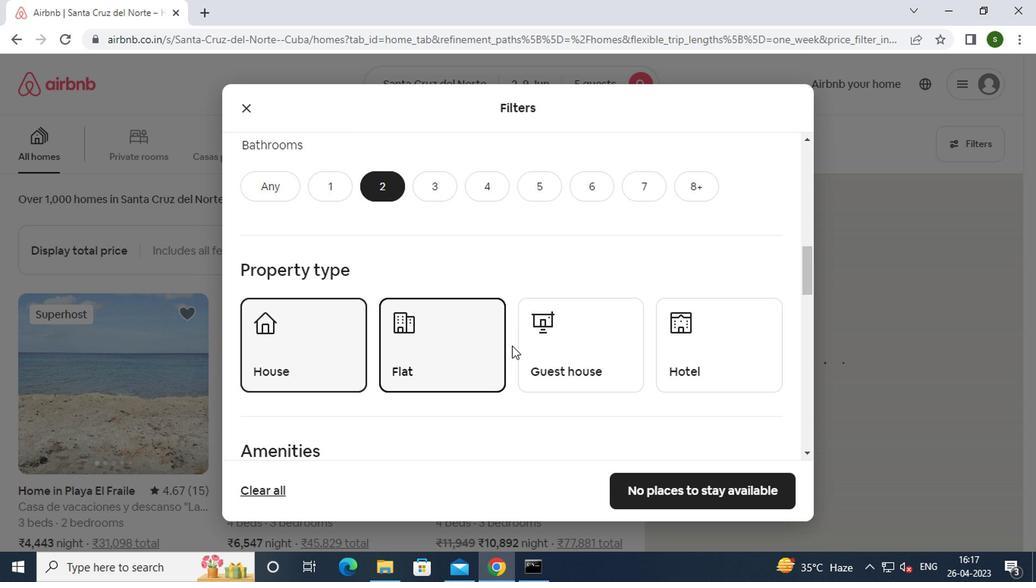 
Action: Mouse scrolled (469, 307) with delta (0, 0)
Screenshot: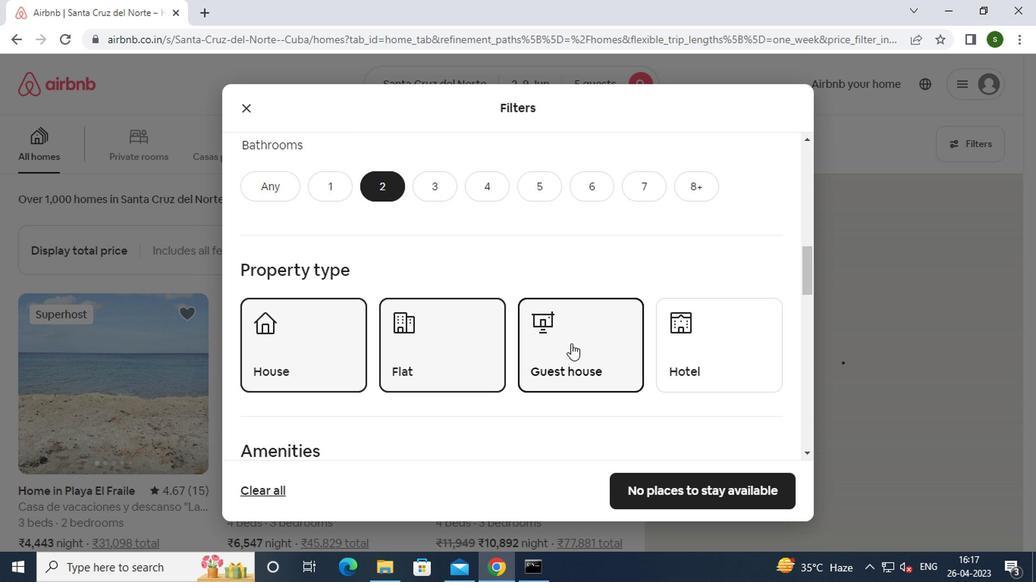 
Action: Mouse scrolled (469, 307) with delta (0, 0)
Screenshot: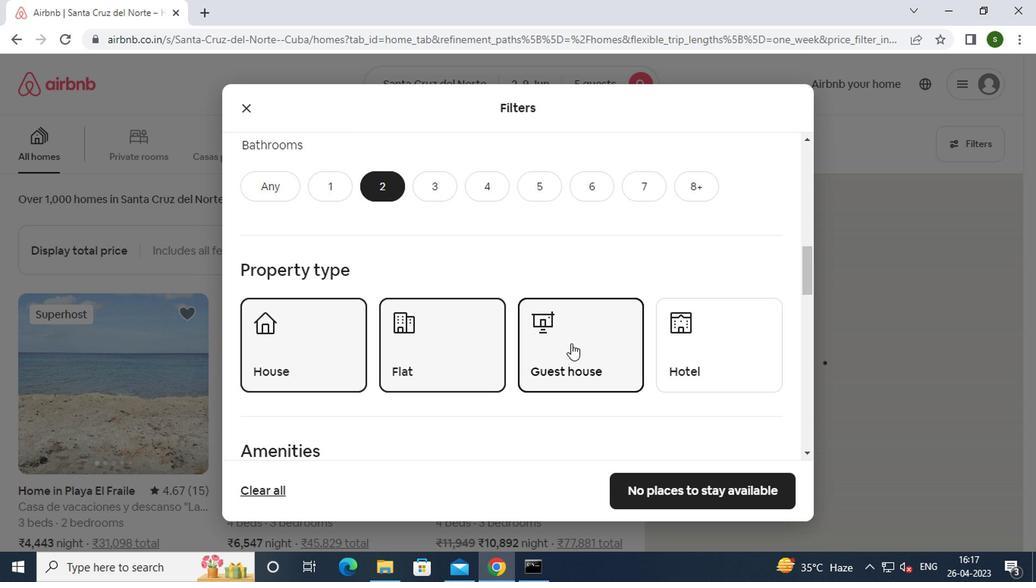 
Action: Mouse moved to (469, 307)
Screenshot: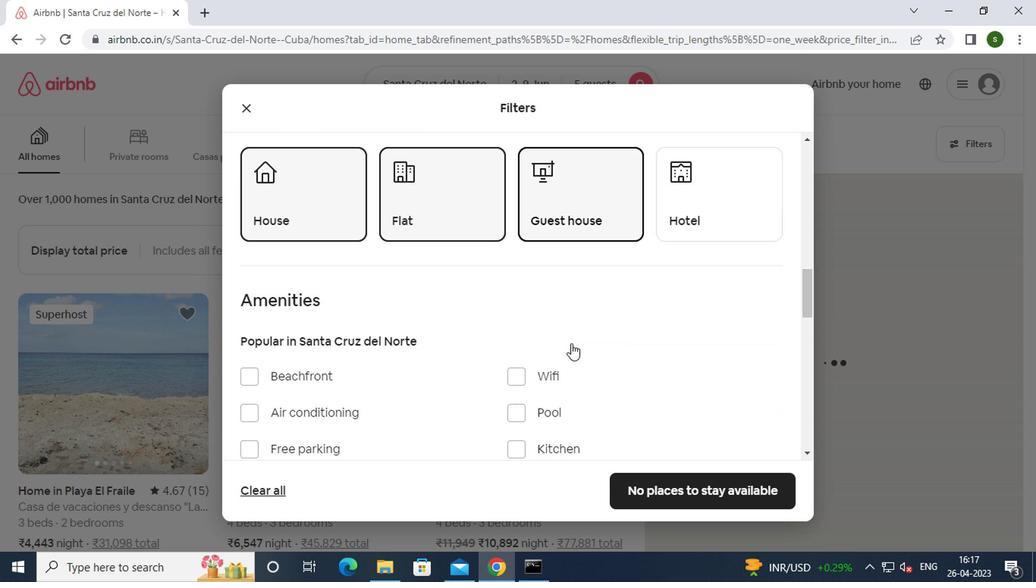
Action: Mouse scrolled (469, 307) with delta (0, 0)
Screenshot: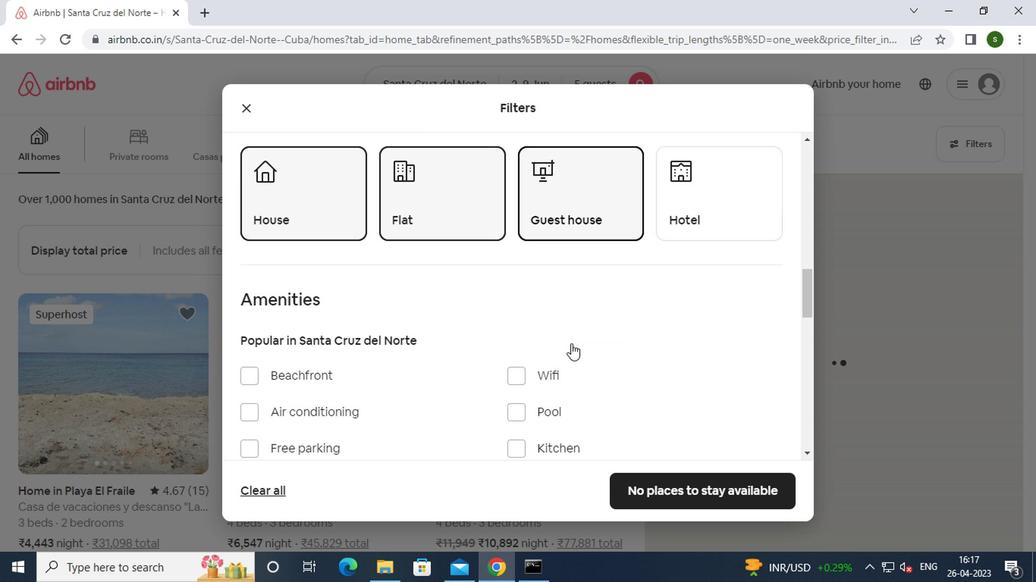 
Action: Mouse scrolled (469, 307) with delta (0, 0)
Screenshot: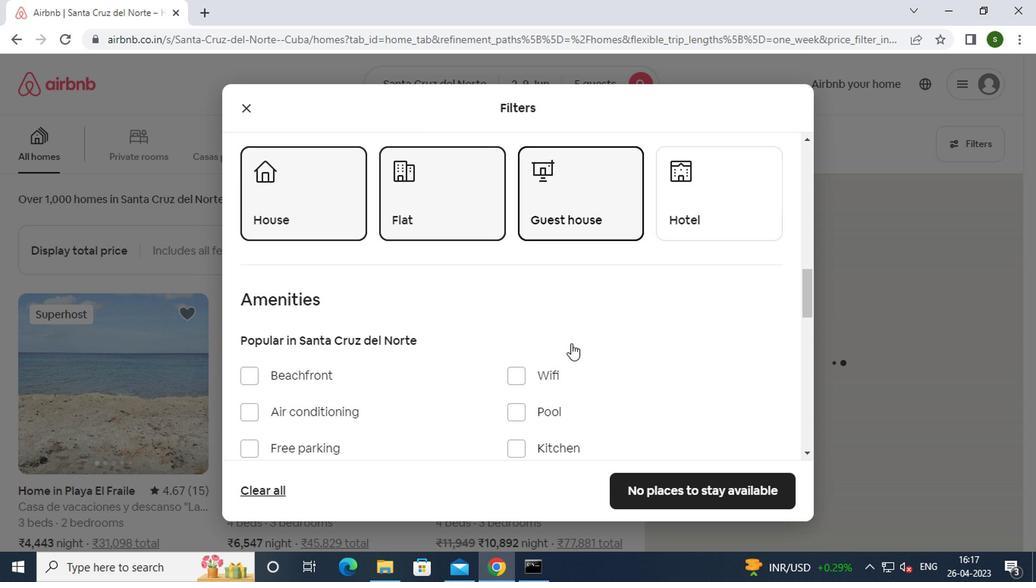 
Action: Mouse scrolled (469, 307) with delta (0, 0)
Screenshot: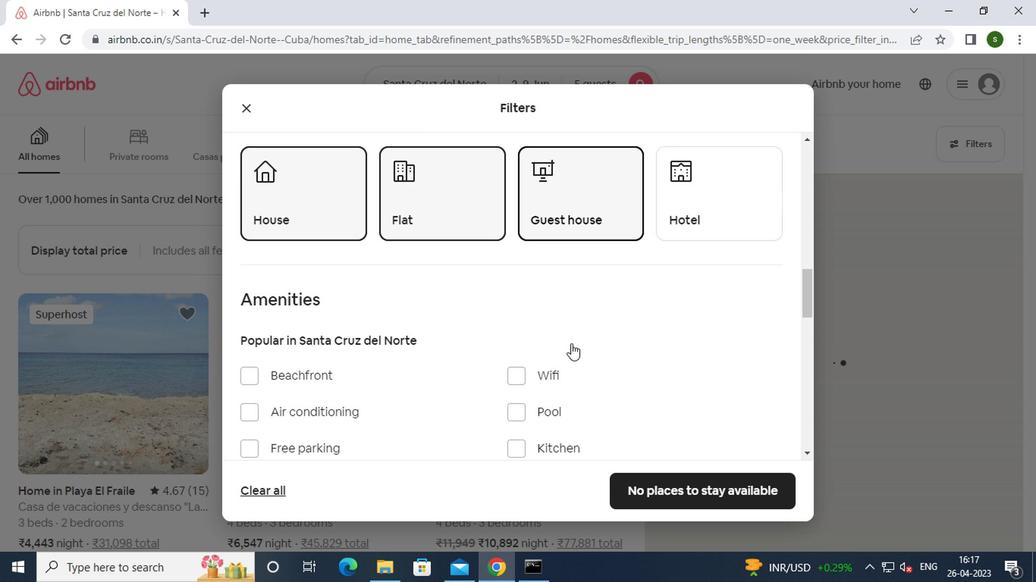 
Action: Mouse scrolled (469, 307) with delta (0, 0)
Screenshot: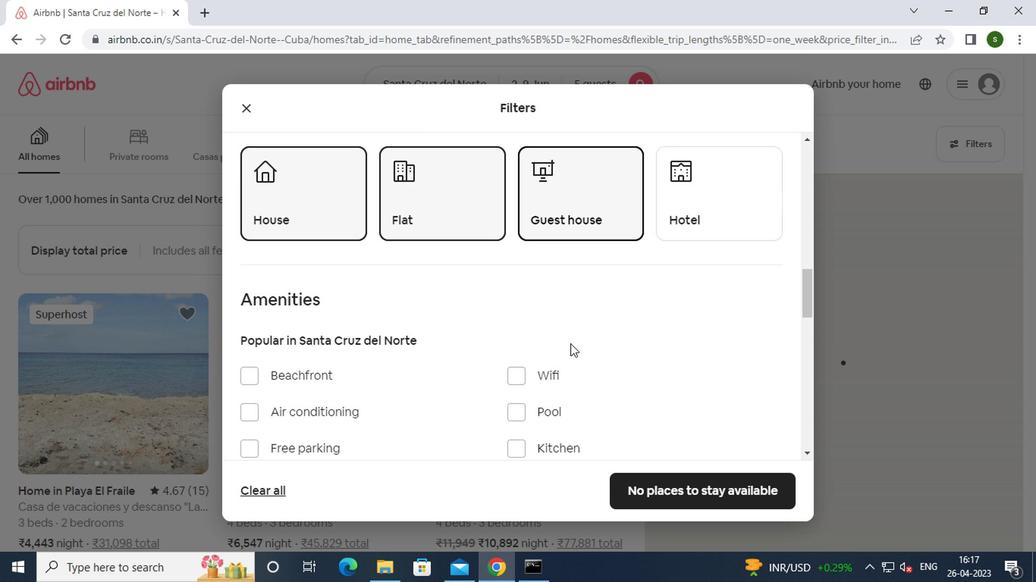 
Action: Mouse moved to (600, 315)
Screenshot: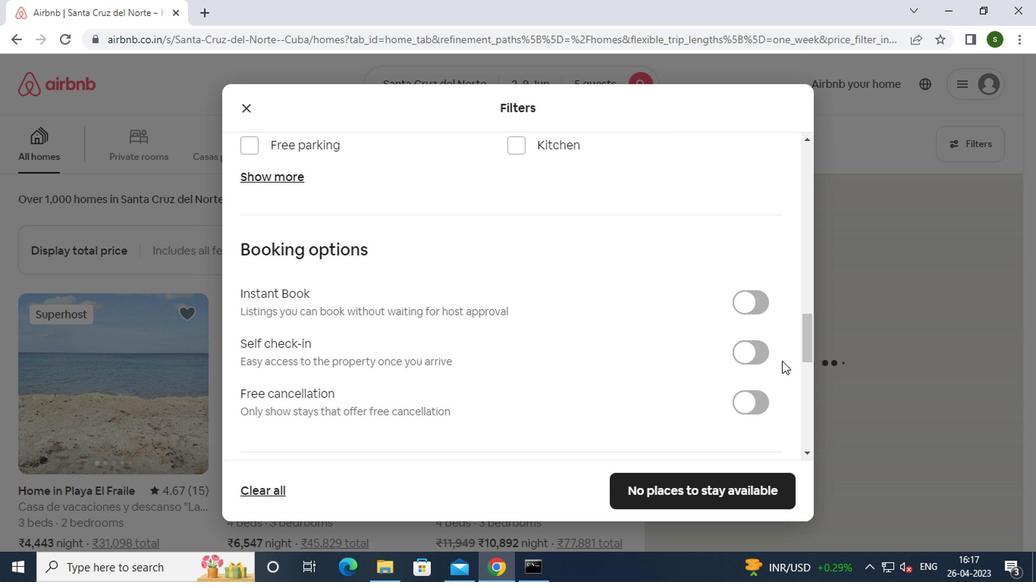 
Action: Mouse pressed left at (600, 315)
Screenshot: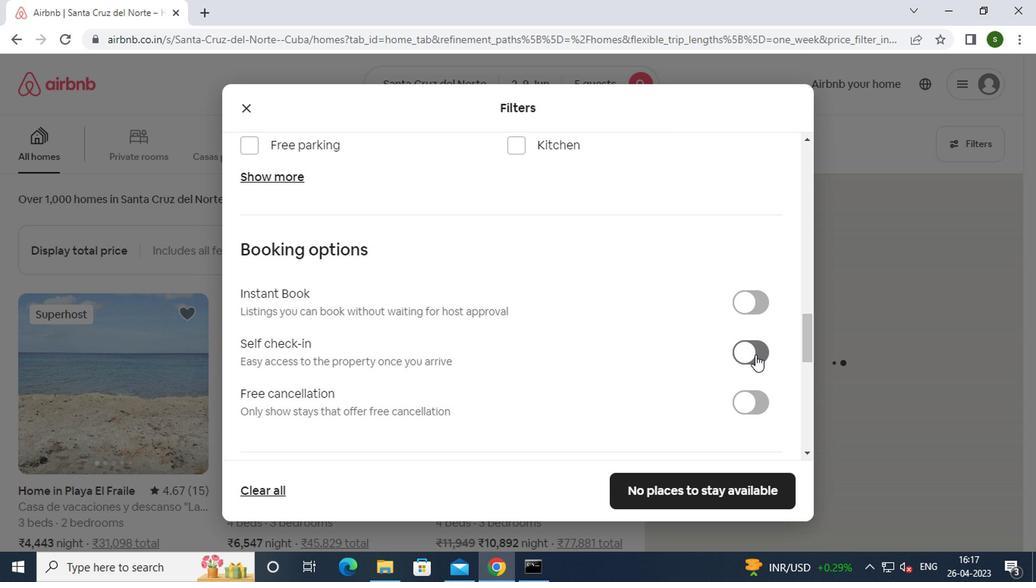 
Action: Mouse moved to (529, 410)
Screenshot: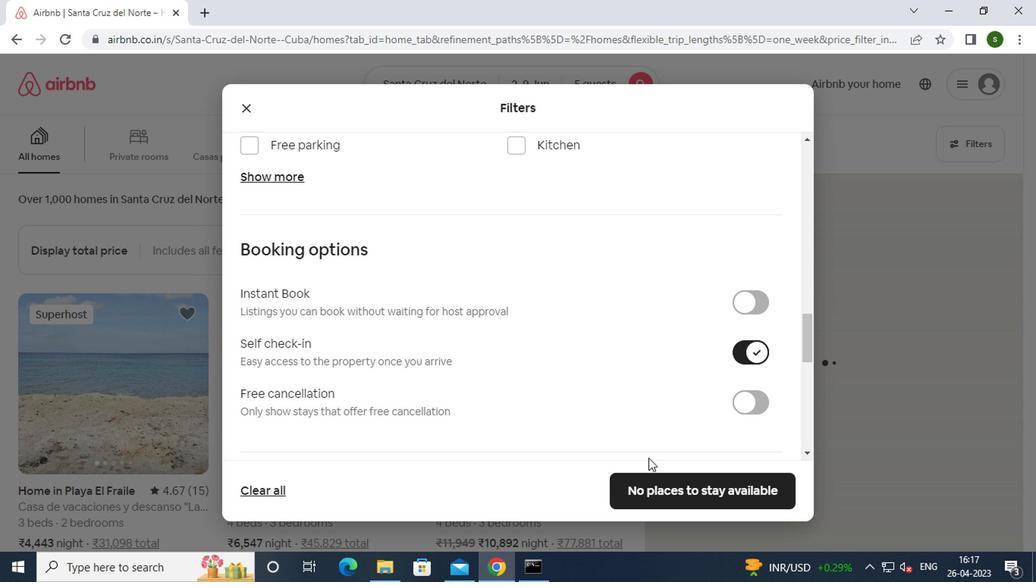 
Action: Mouse pressed left at (529, 410)
Screenshot: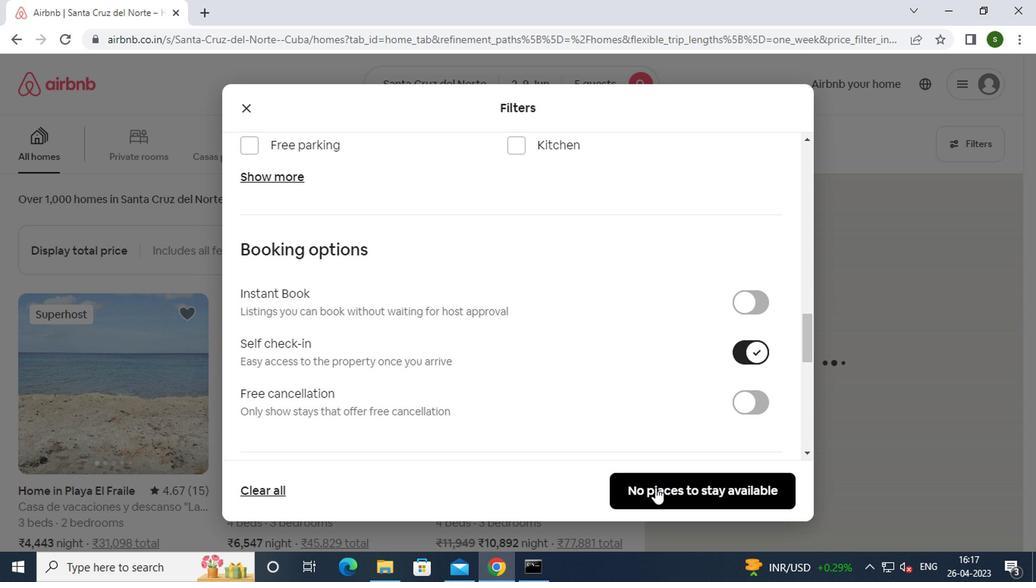 
